 Task: Find connections with filter location San José de Jáchal with filter topic #Moneywith filter profile language German with filter current company Synechron with filter school KRISHNA INSTITUTE OF ENGINEERING AND TECHNOLOGY, GHAZIABAD with filter industry Industrial Machinery Manufacturing with filter service category Retirement Planning with filter keywords title Teaching Assistant
Action: Mouse moved to (547, 112)
Screenshot: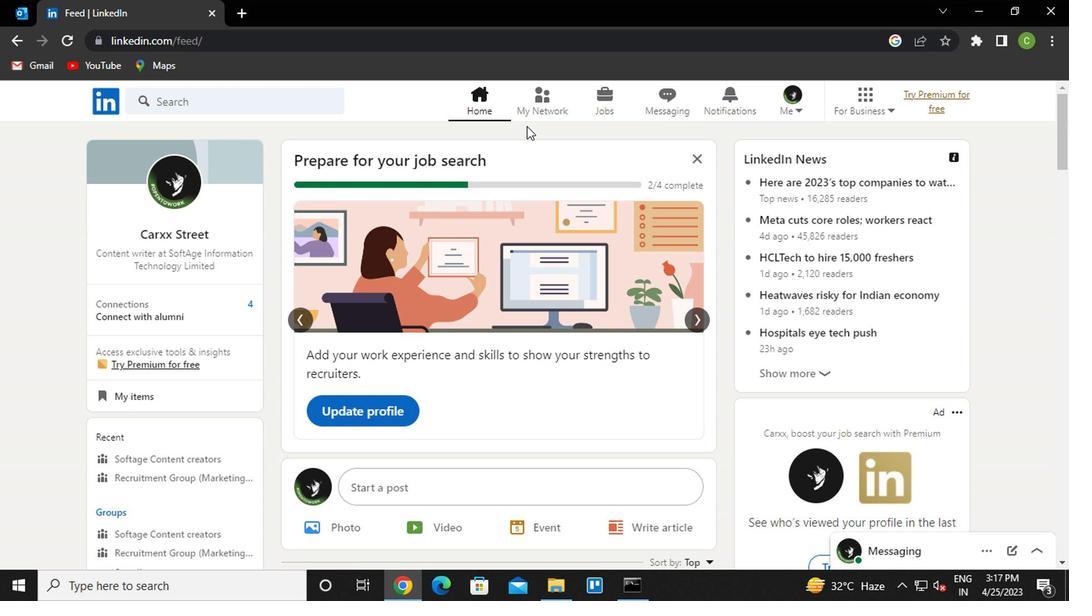 
Action: Mouse pressed left at (547, 112)
Screenshot: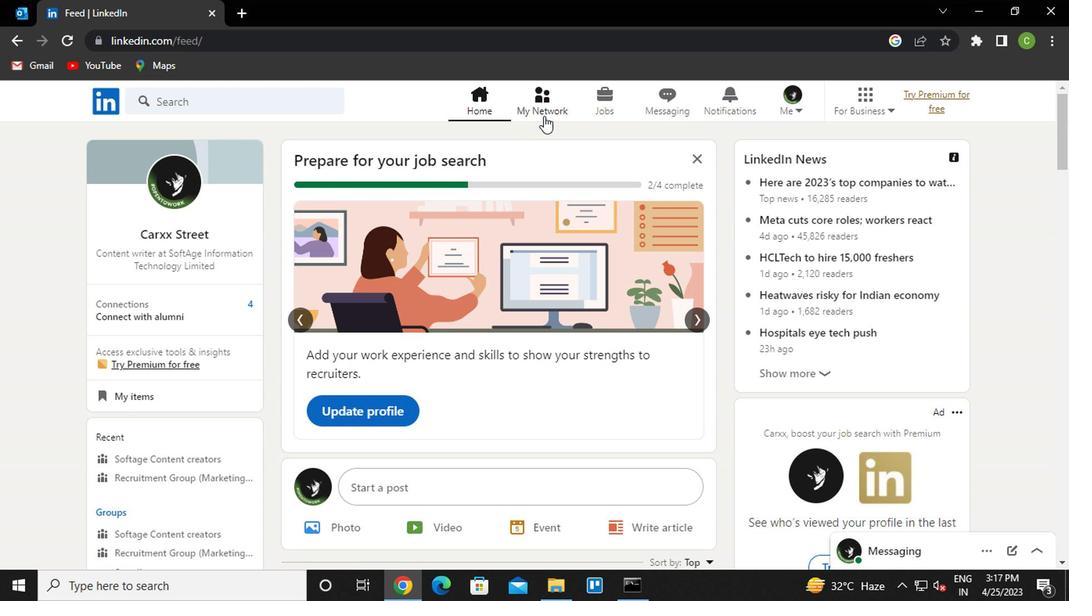 
Action: Mouse moved to (182, 187)
Screenshot: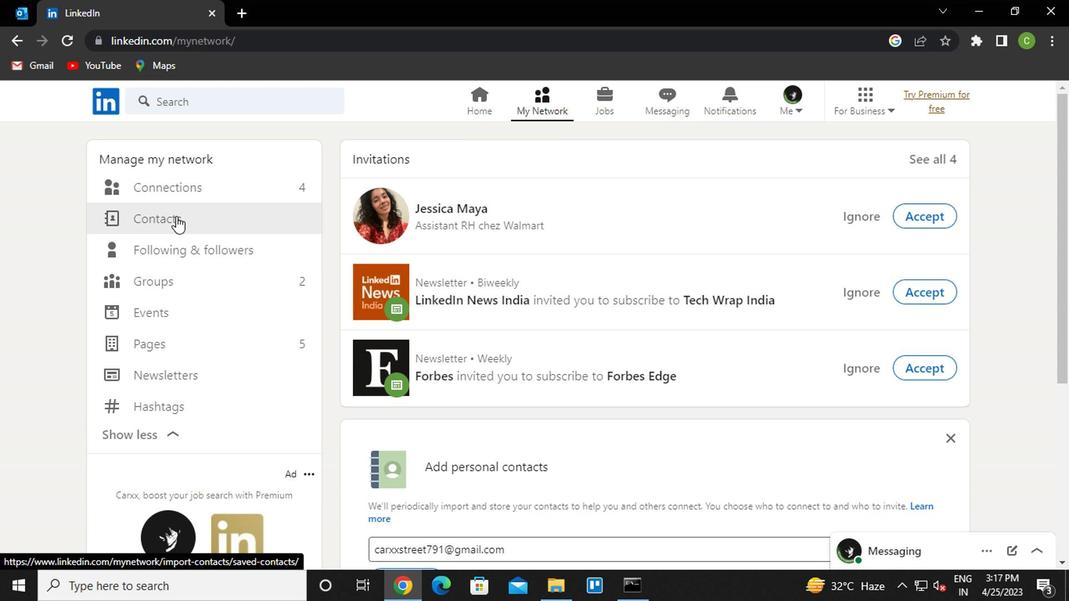 
Action: Mouse pressed left at (182, 187)
Screenshot: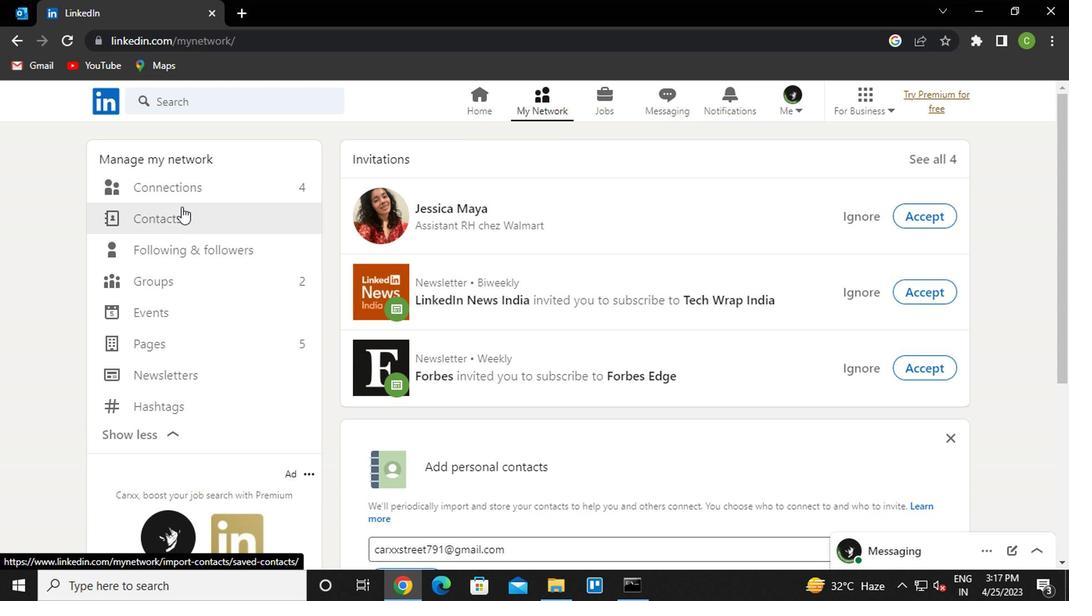 
Action: Mouse moved to (667, 191)
Screenshot: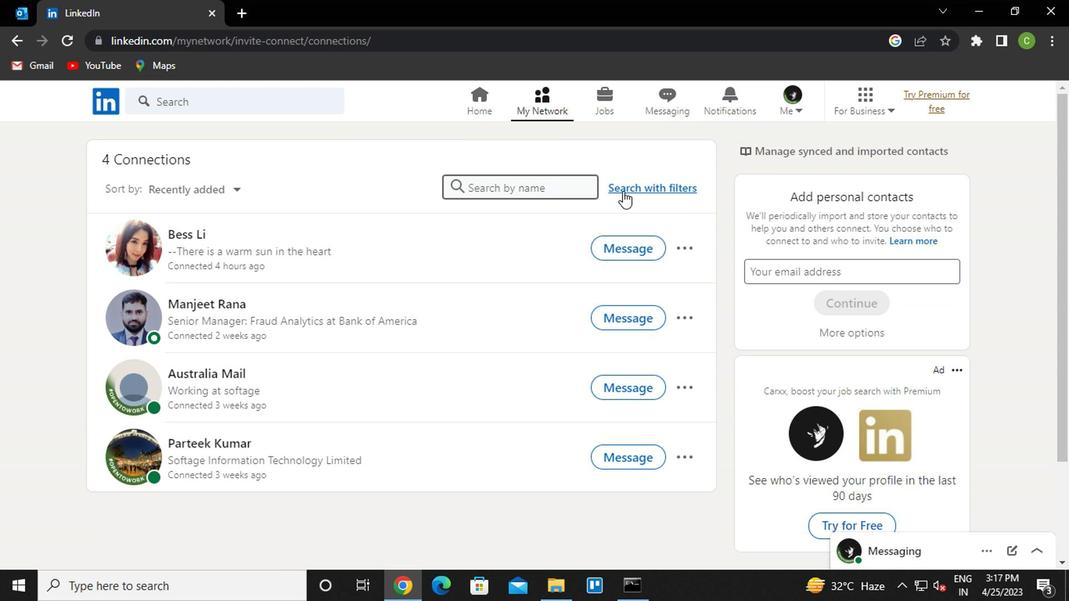 
Action: Mouse pressed left at (667, 191)
Screenshot: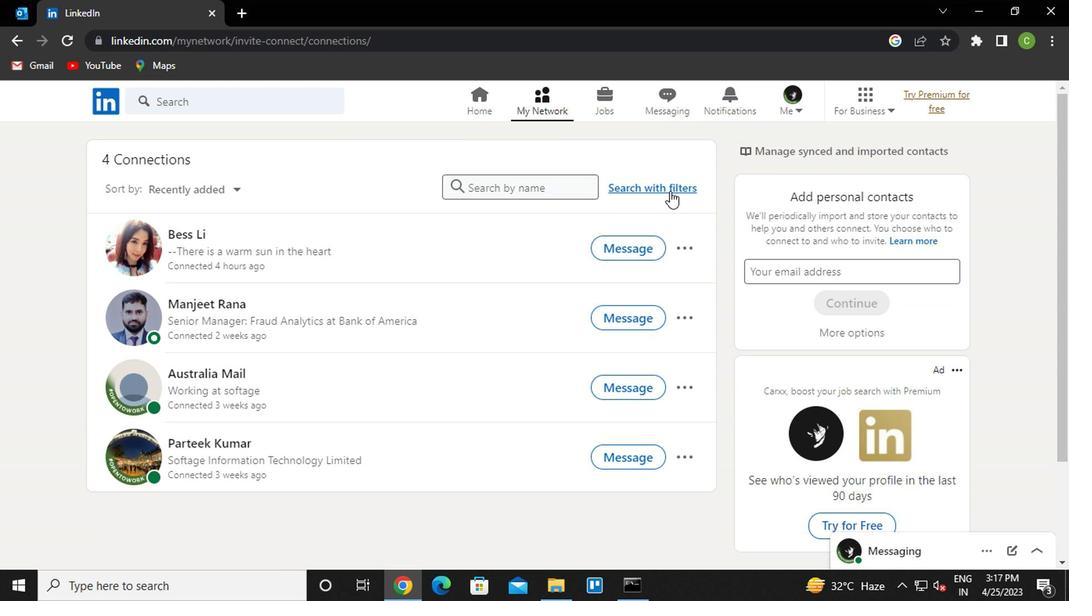 
Action: Mouse moved to (528, 149)
Screenshot: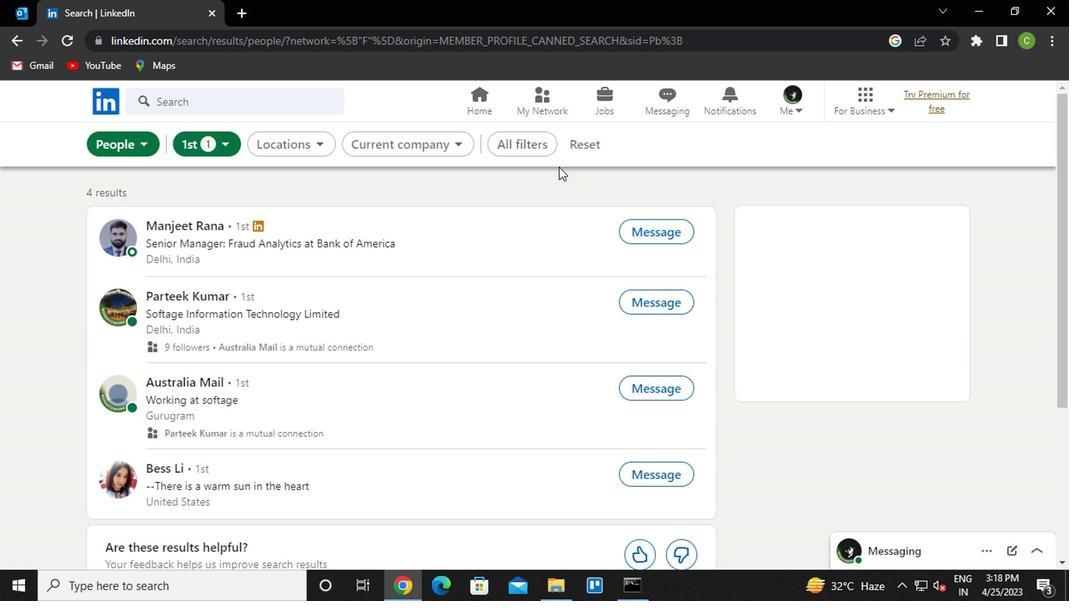 
Action: Mouse pressed left at (528, 149)
Screenshot: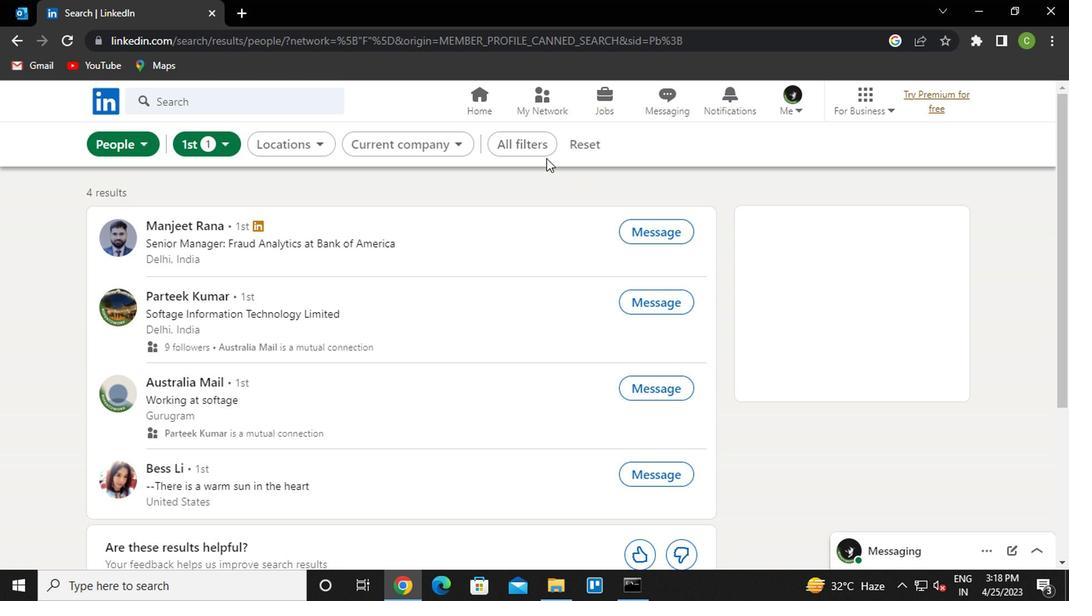 
Action: Mouse moved to (780, 345)
Screenshot: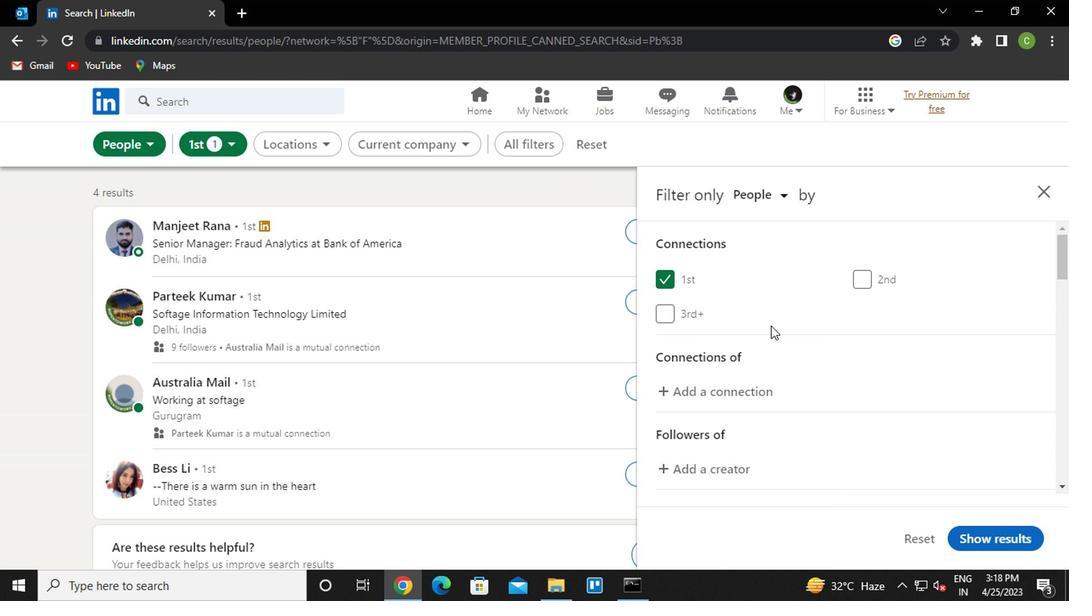 
Action: Mouse scrolled (780, 344) with delta (0, 0)
Screenshot: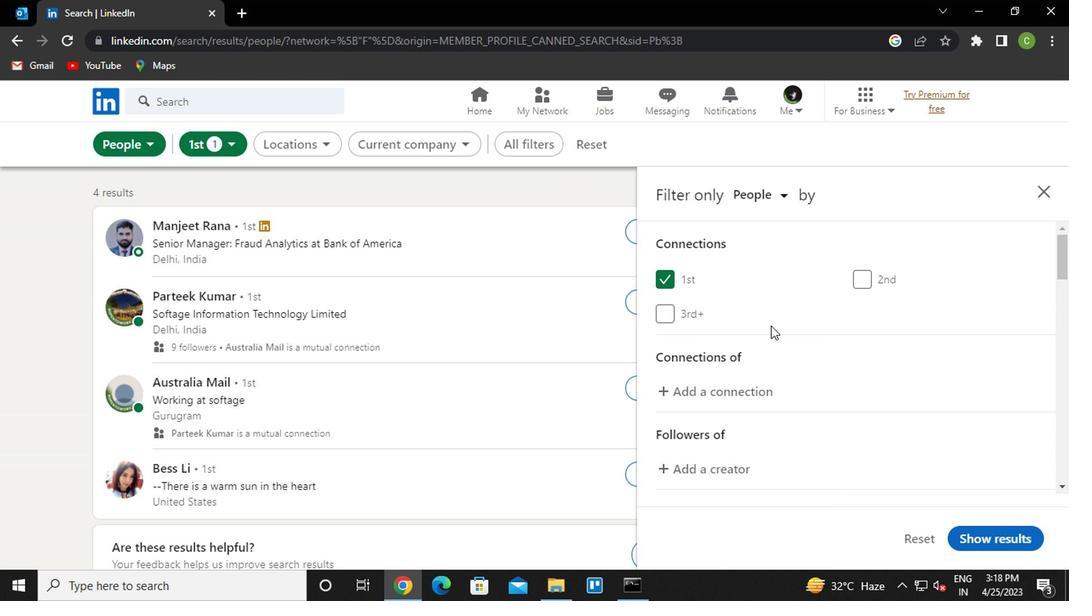 
Action: Mouse moved to (783, 346)
Screenshot: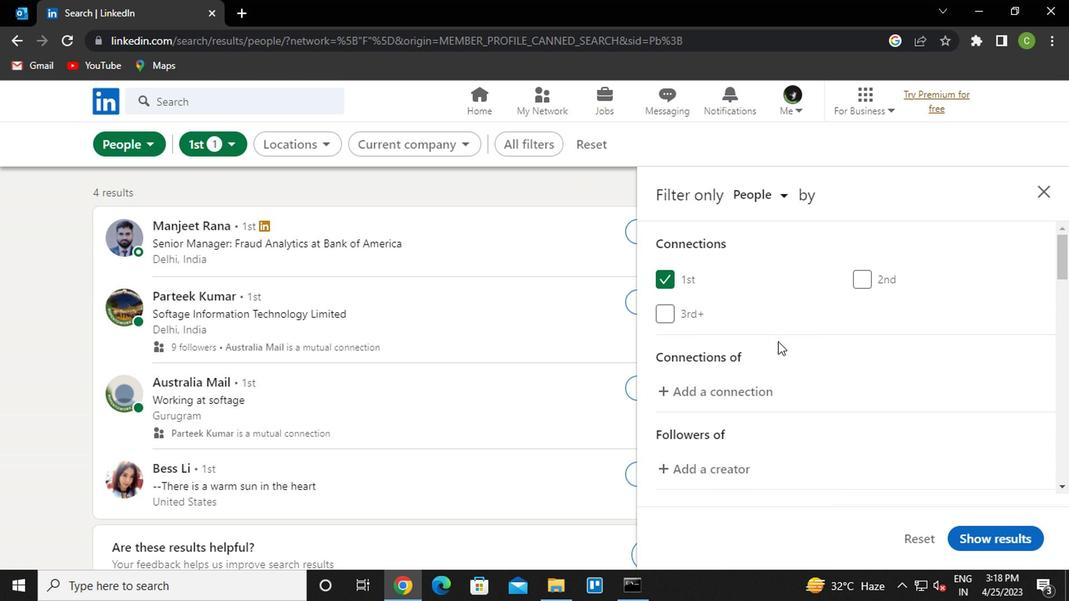 
Action: Mouse scrolled (783, 345) with delta (0, -1)
Screenshot: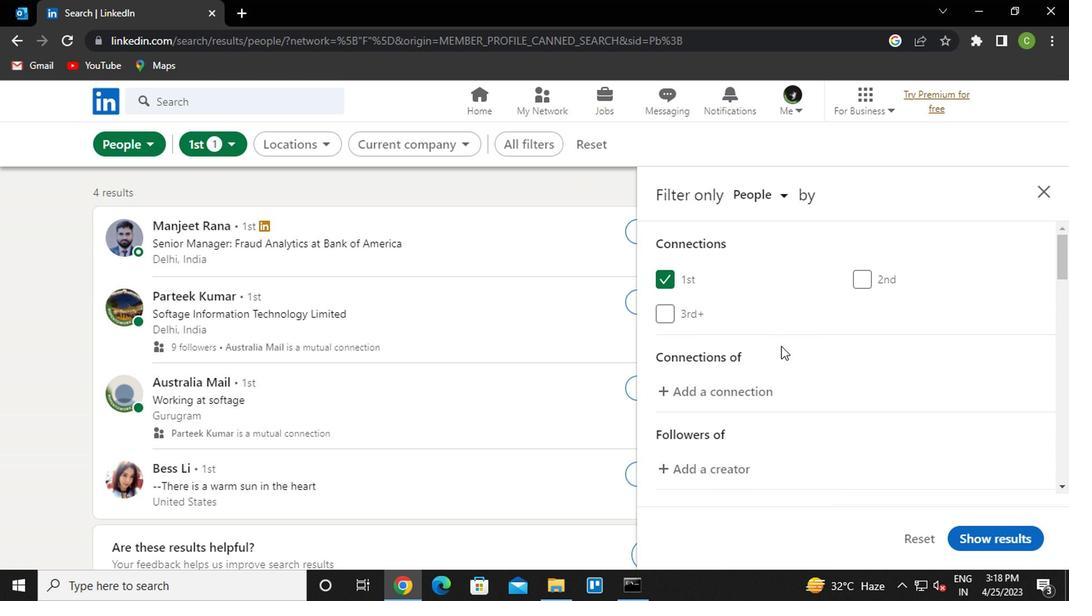 
Action: Mouse moved to (786, 347)
Screenshot: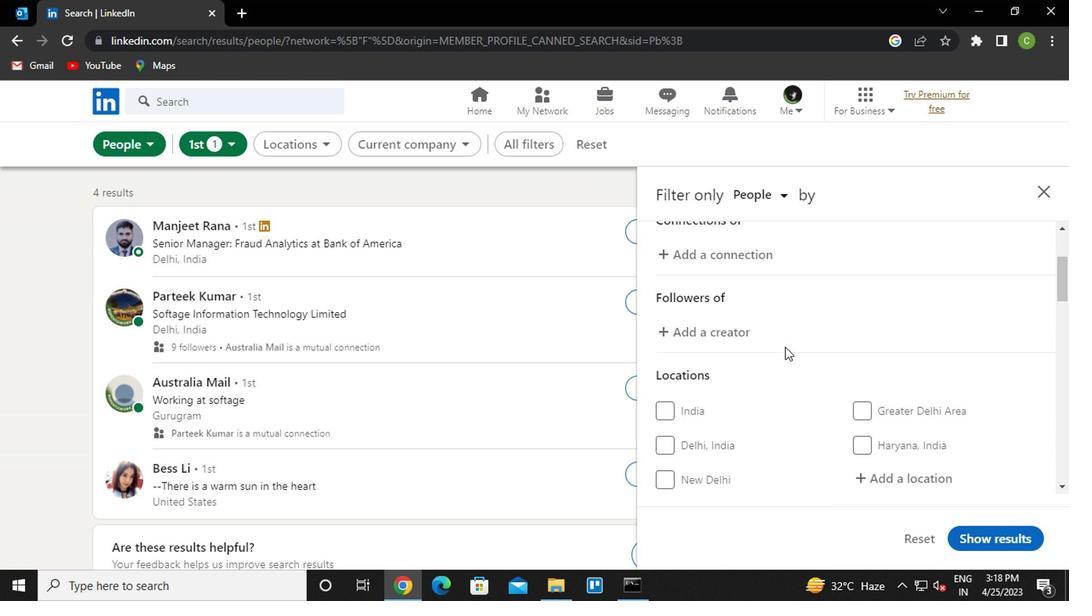 
Action: Mouse scrolled (786, 347) with delta (0, 0)
Screenshot: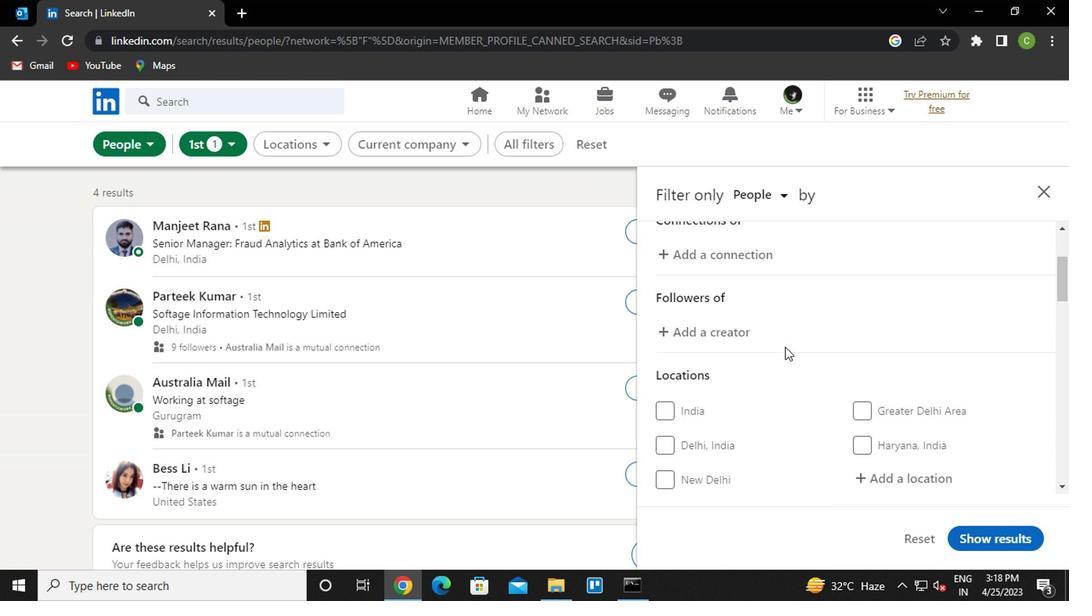 
Action: Mouse moved to (879, 379)
Screenshot: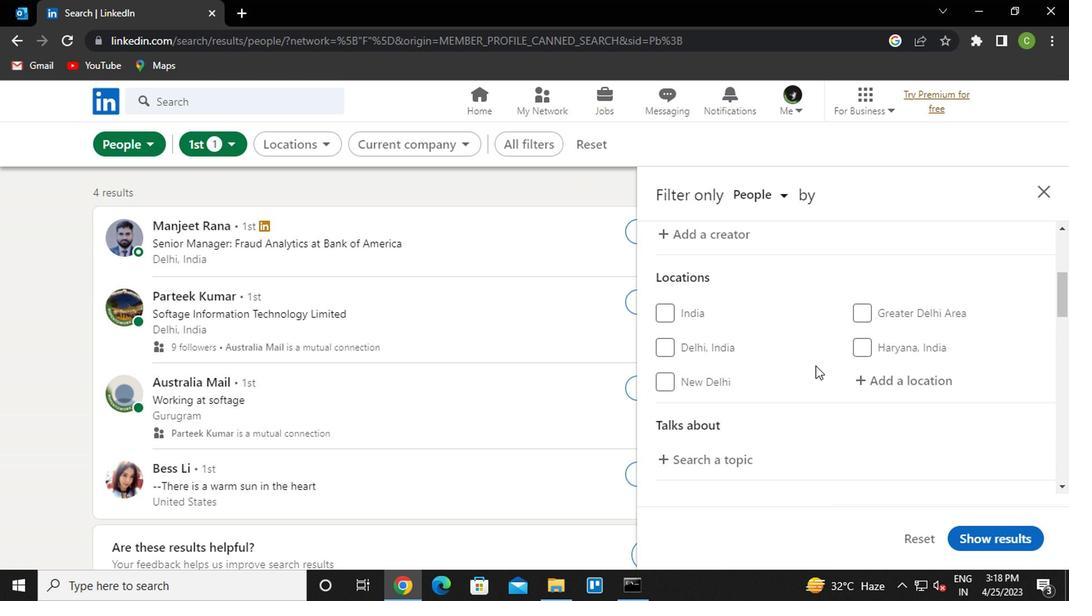
Action: Mouse pressed left at (879, 379)
Screenshot: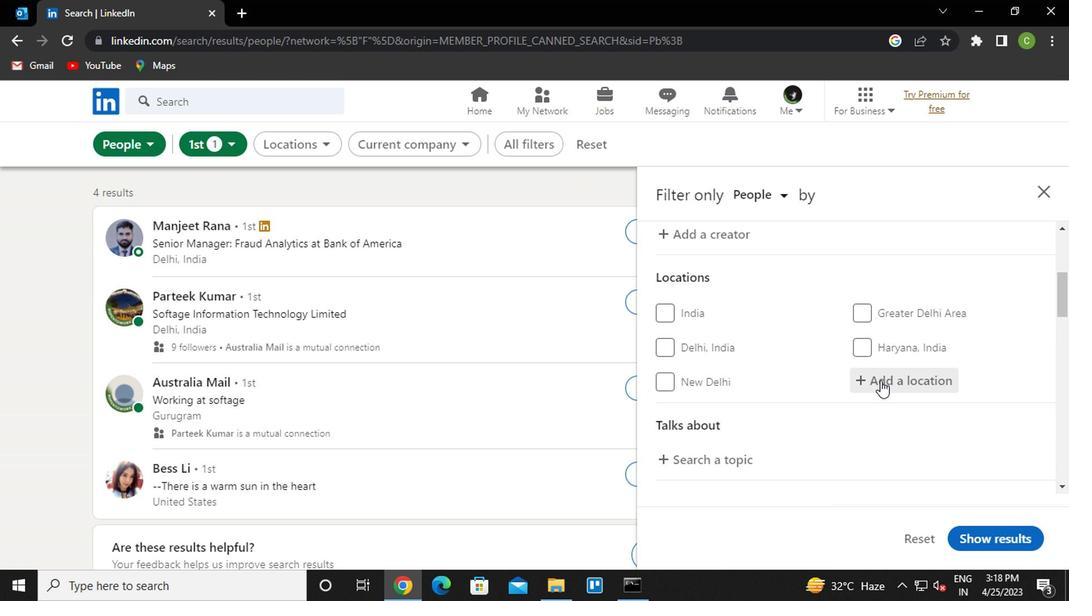 
Action: Key pressed <Key.caps_lock><Key.caps_lock>s<Key.caps_lock>an<Key.space><Key.caps_lock>j<Key.caps_lock>ose
Screenshot: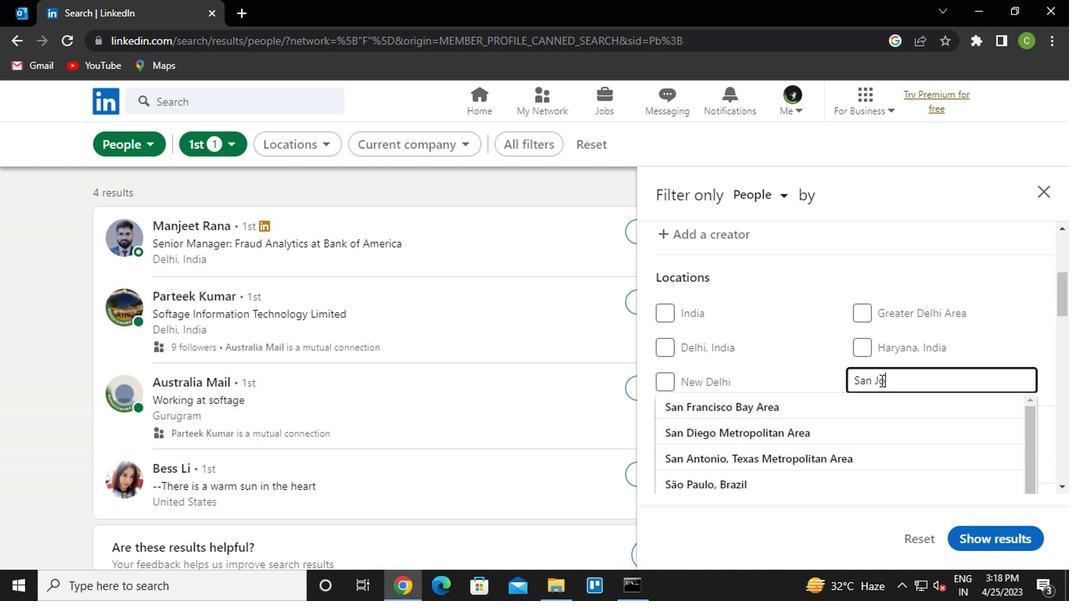 
Action: Mouse moved to (828, 402)
Screenshot: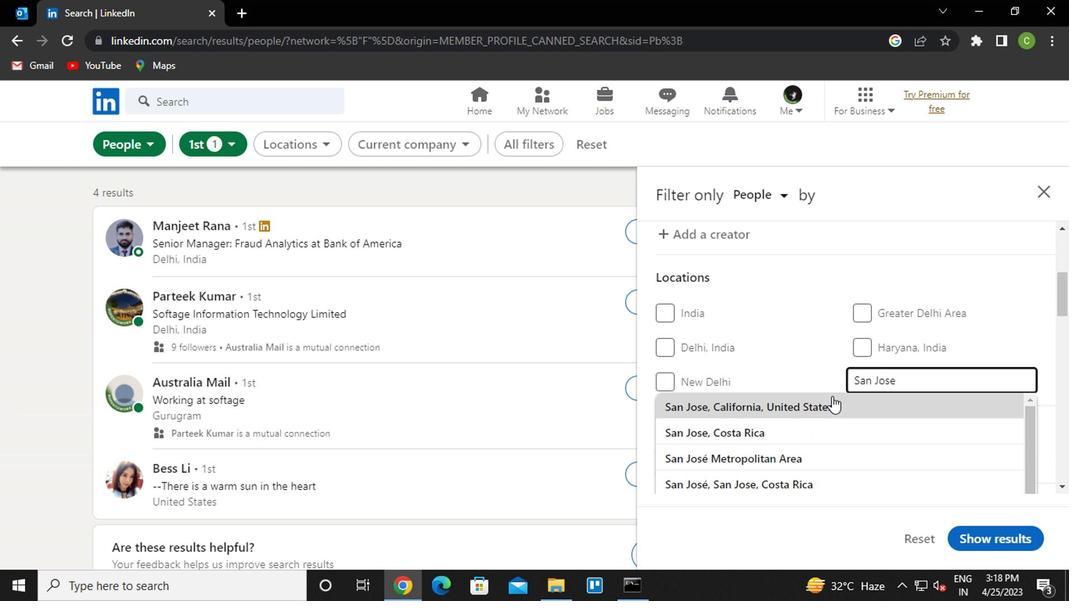 
Action: Mouse pressed left at (828, 402)
Screenshot: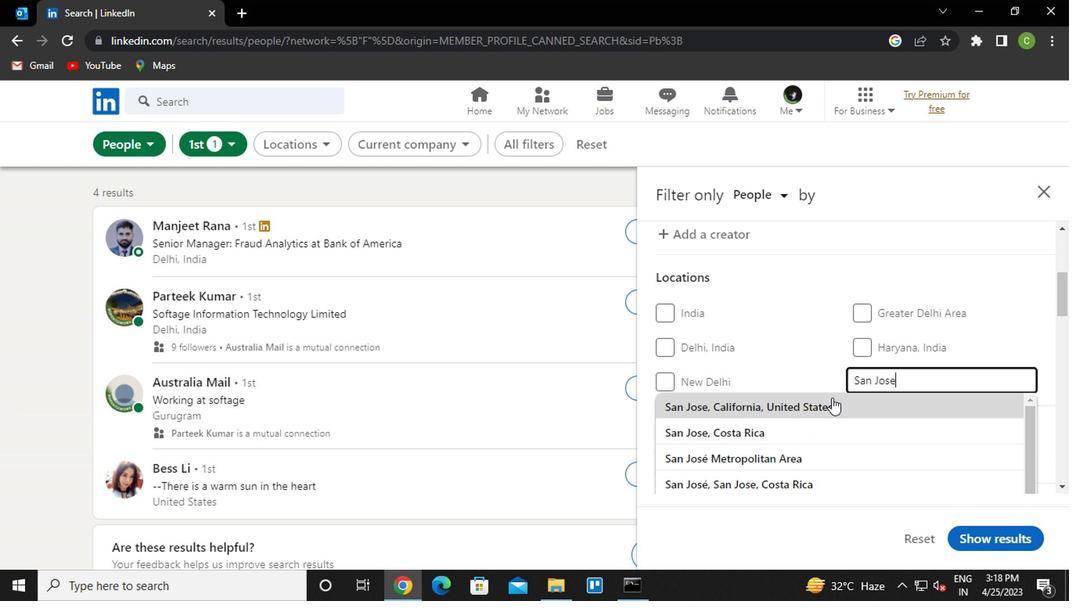 
Action: Mouse moved to (826, 403)
Screenshot: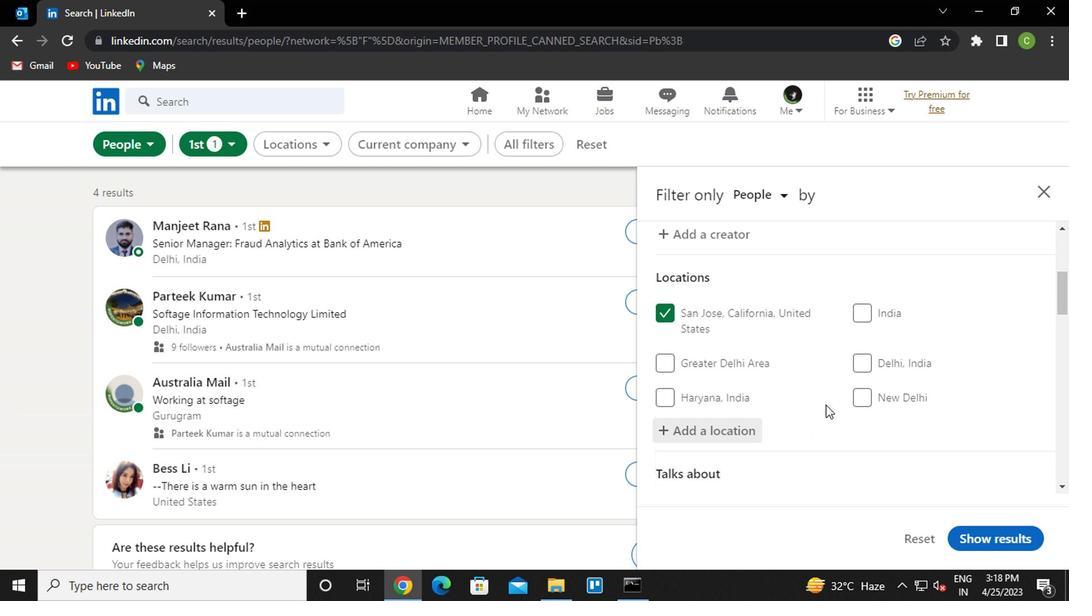 
Action: Mouse scrolled (826, 402) with delta (0, -1)
Screenshot: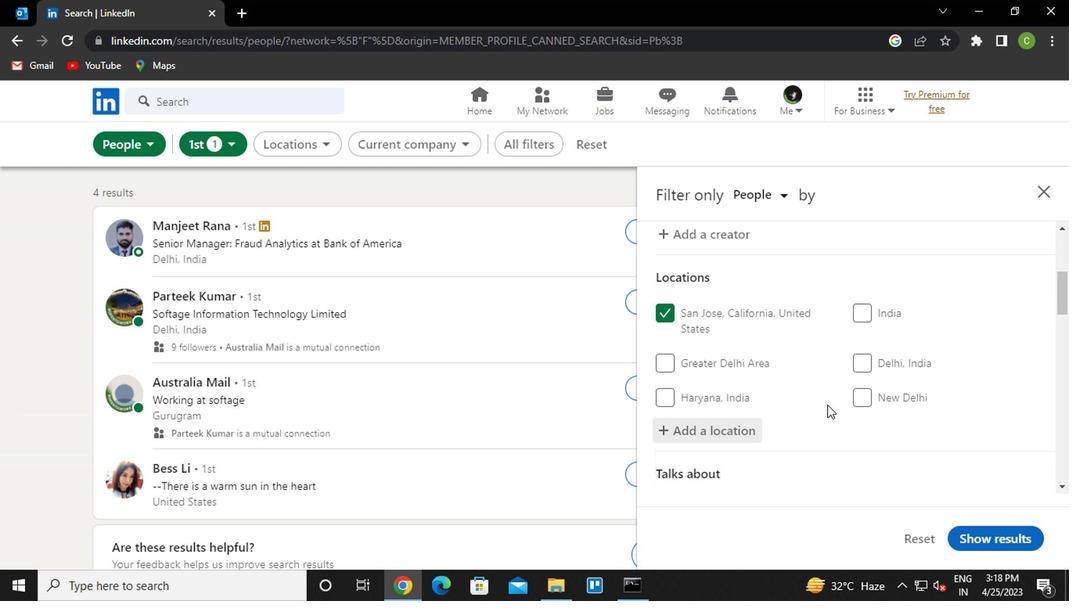 
Action: Mouse scrolled (826, 402) with delta (0, -1)
Screenshot: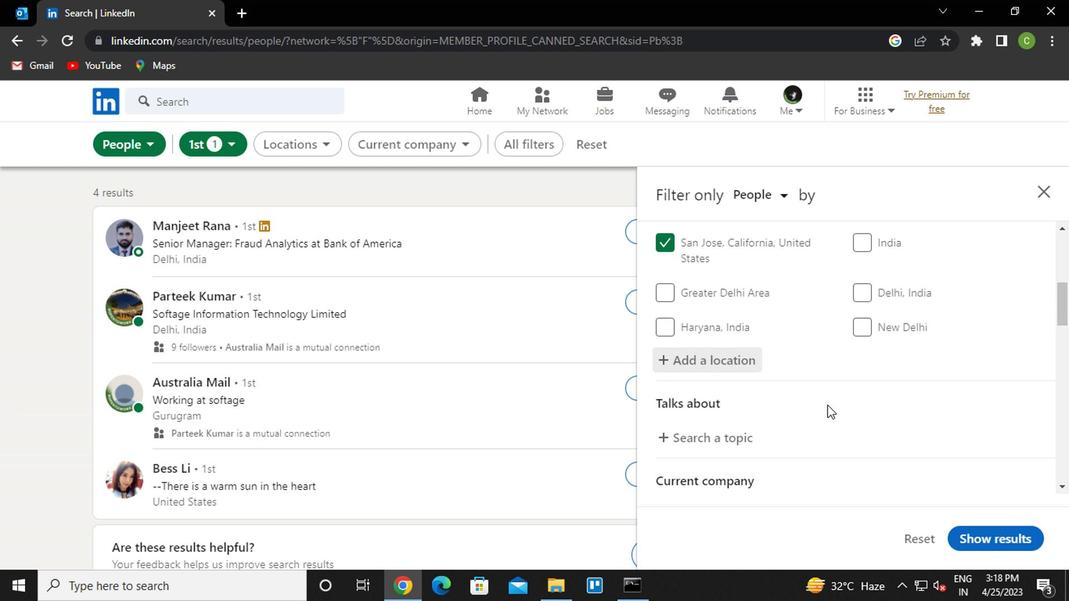
Action: Mouse scrolled (826, 402) with delta (0, -1)
Screenshot: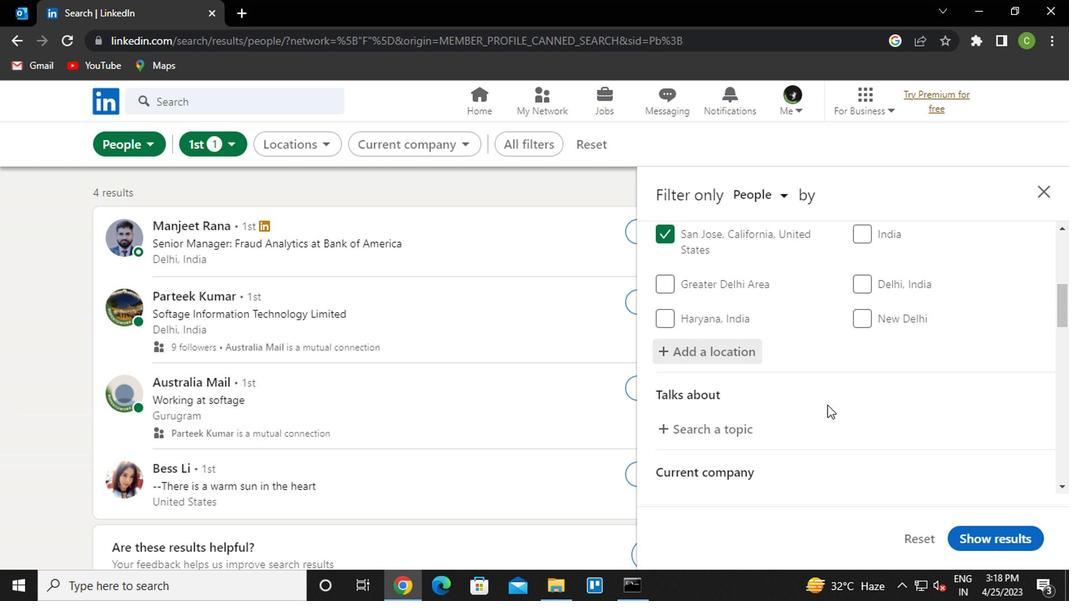 
Action: Mouse moved to (761, 327)
Screenshot: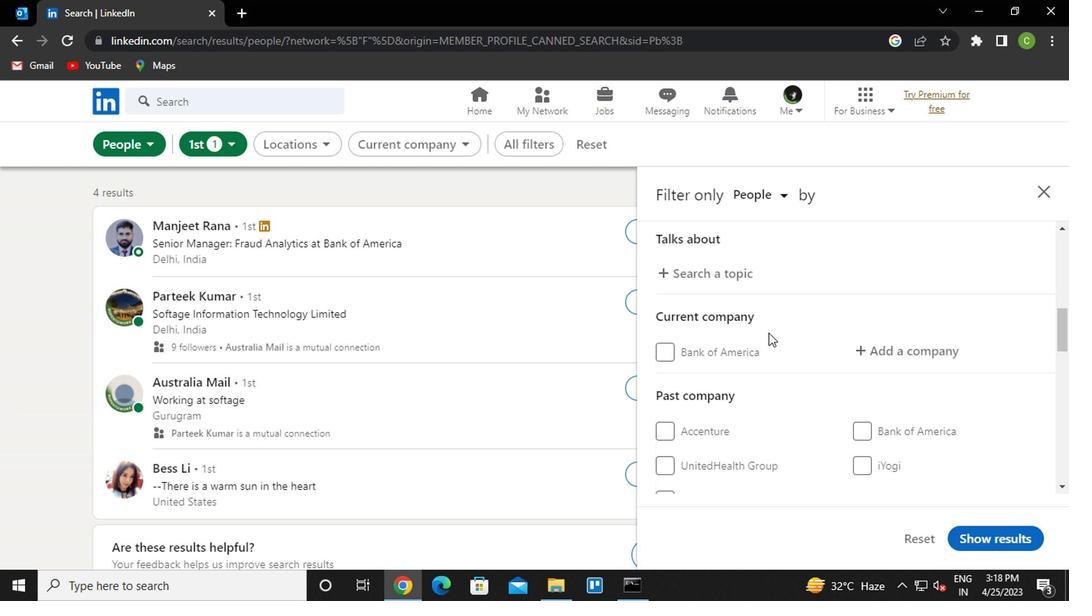 
Action: Mouse scrolled (761, 327) with delta (0, 0)
Screenshot: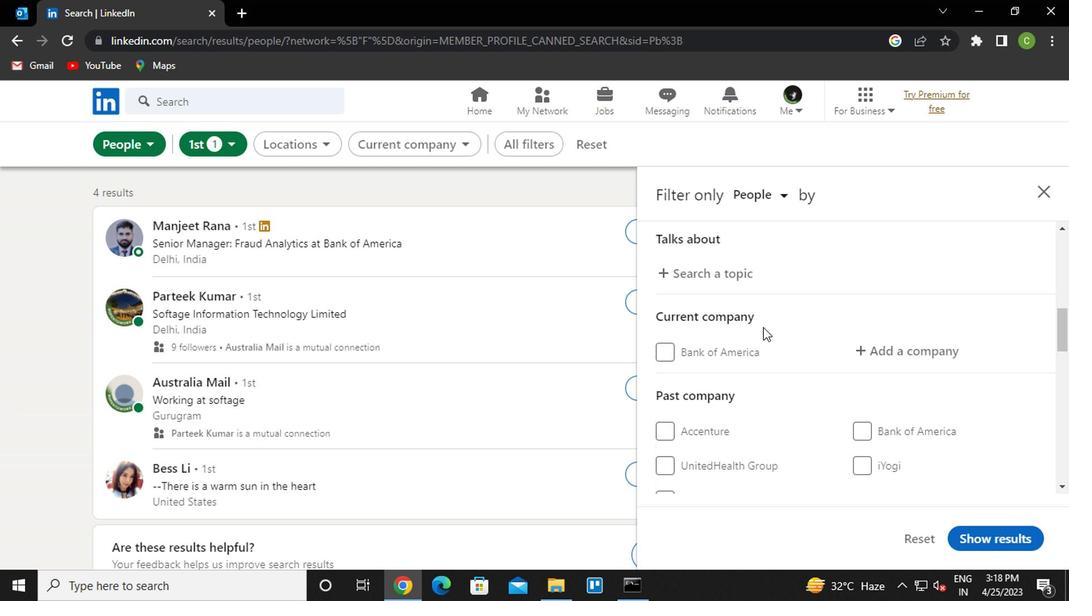 
Action: Mouse moved to (710, 353)
Screenshot: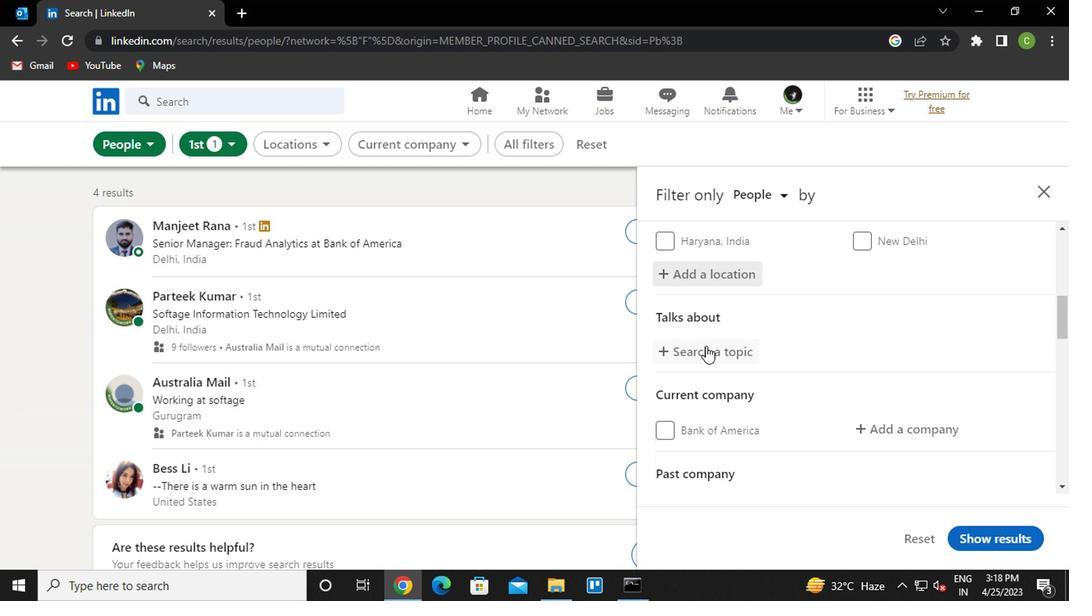 
Action: Mouse pressed left at (710, 353)
Screenshot: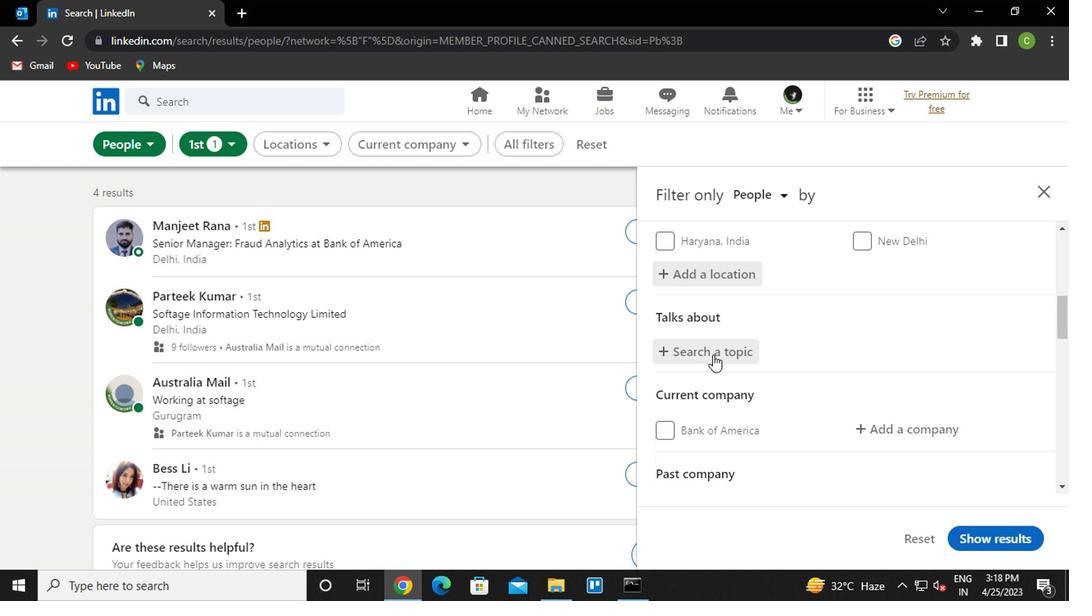 
Action: Key pressed <Key.caps_lock>m<Key.caps_lock>oney<Key.down><Key.enter>
Screenshot: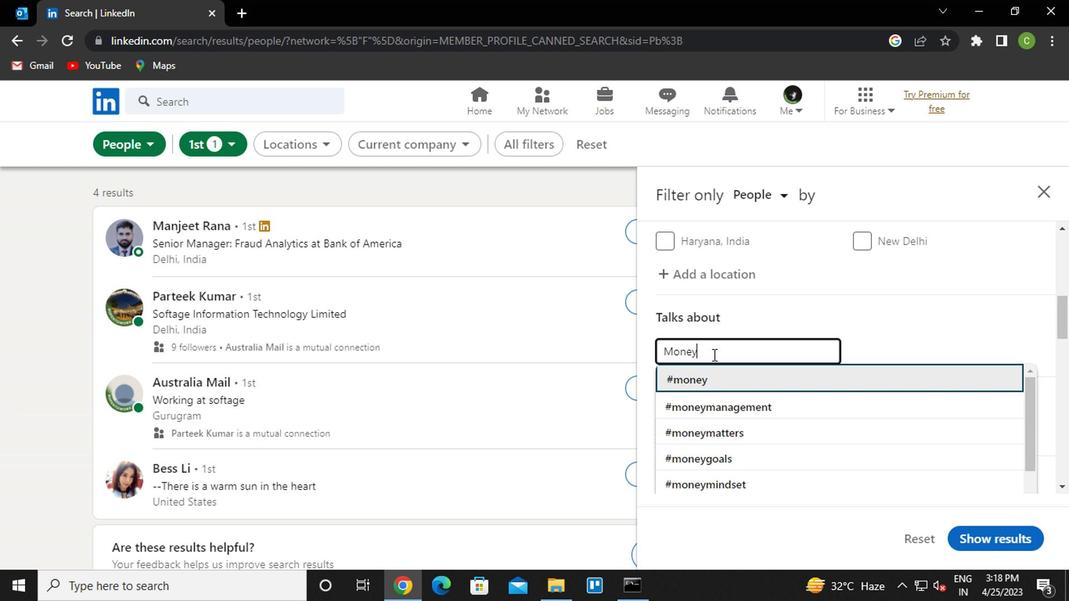 
Action: Mouse moved to (754, 337)
Screenshot: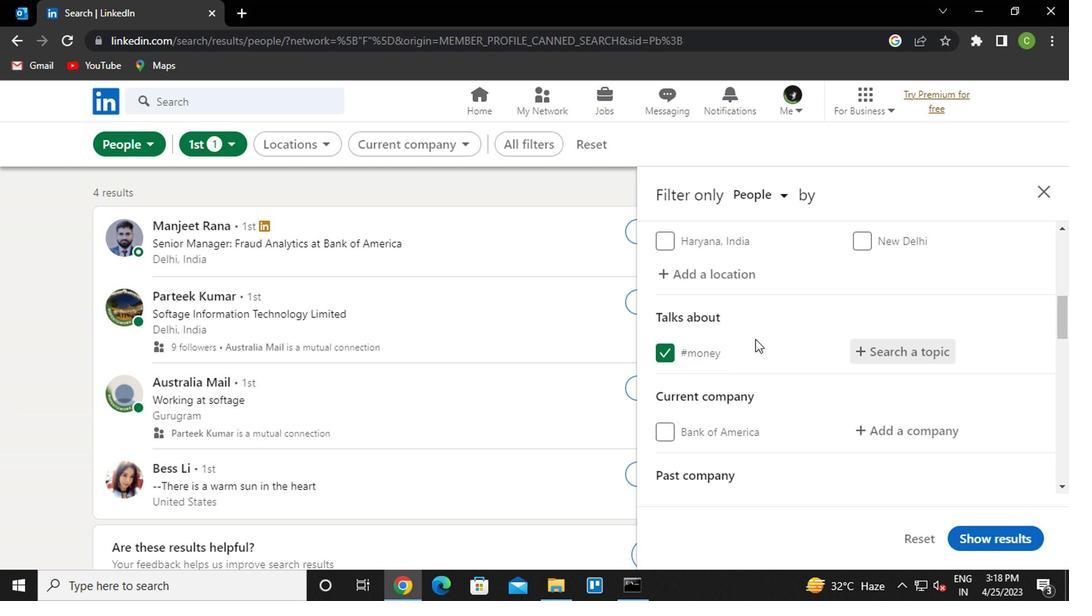 
Action: Mouse scrolled (754, 335) with delta (0, -1)
Screenshot: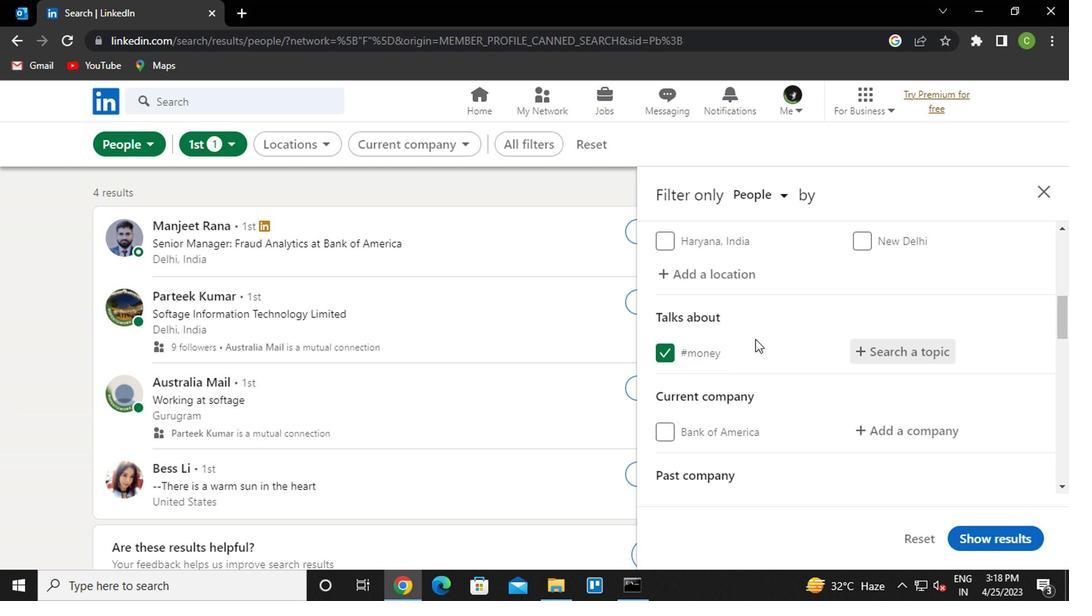 
Action: Mouse moved to (904, 351)
Screenshot: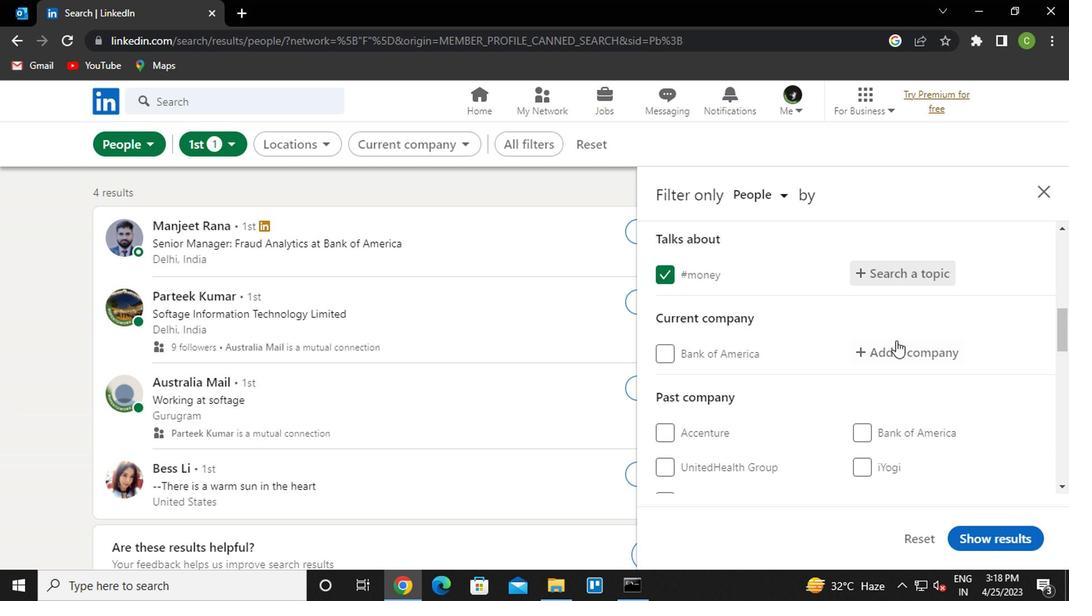 
Action: Mouse pressed left at (904, 351)
Screenshot: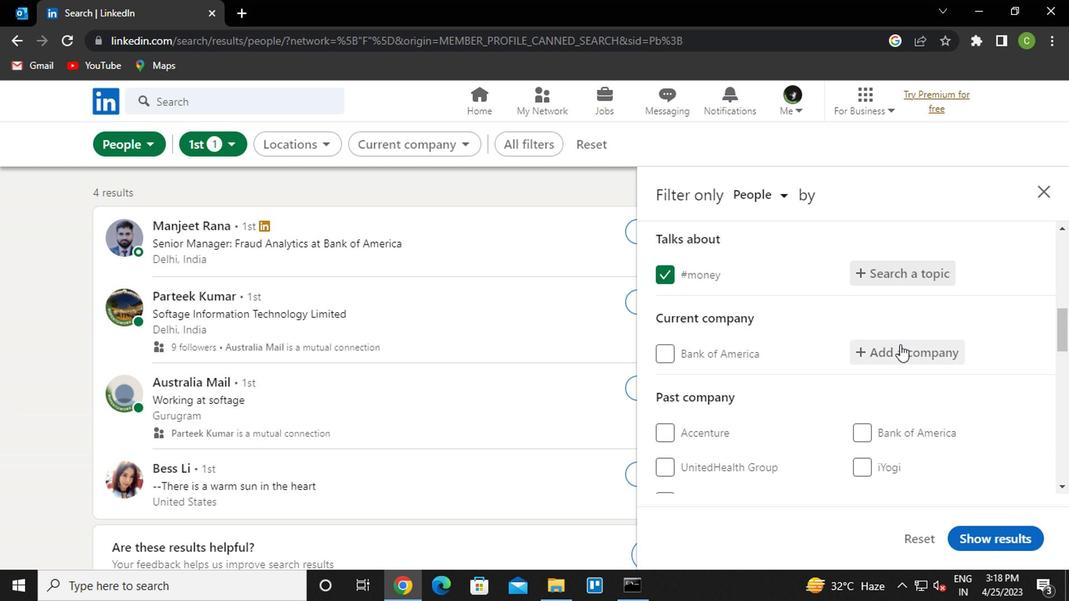 
Action: Key pressed <Key.caps_lock>s<Key.caps_lock>ynec
Screenshot: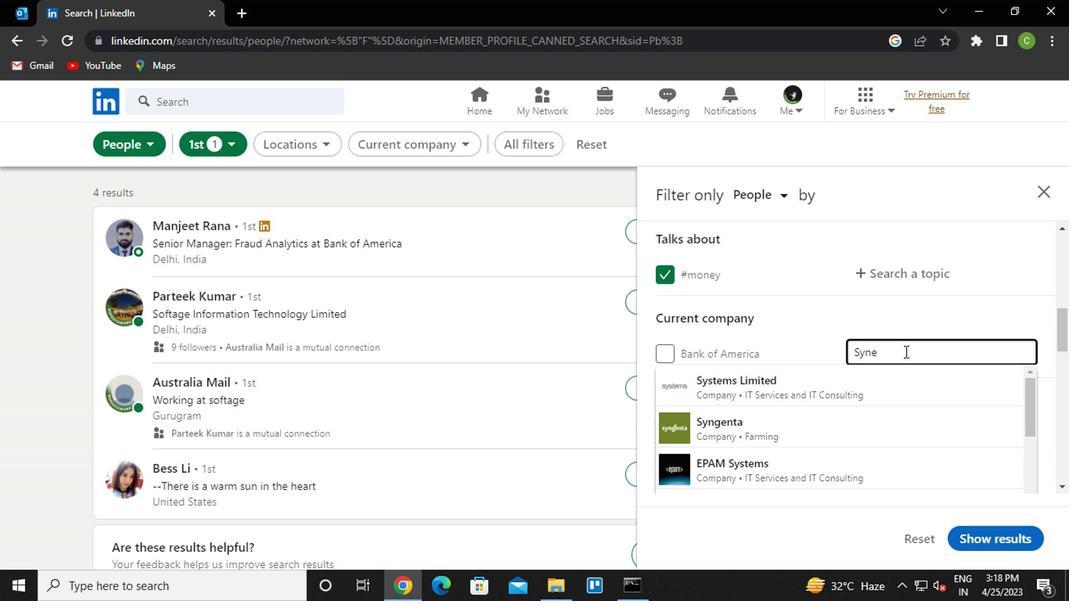 
Action: Mouse moved to (844, 395)
Screenshot: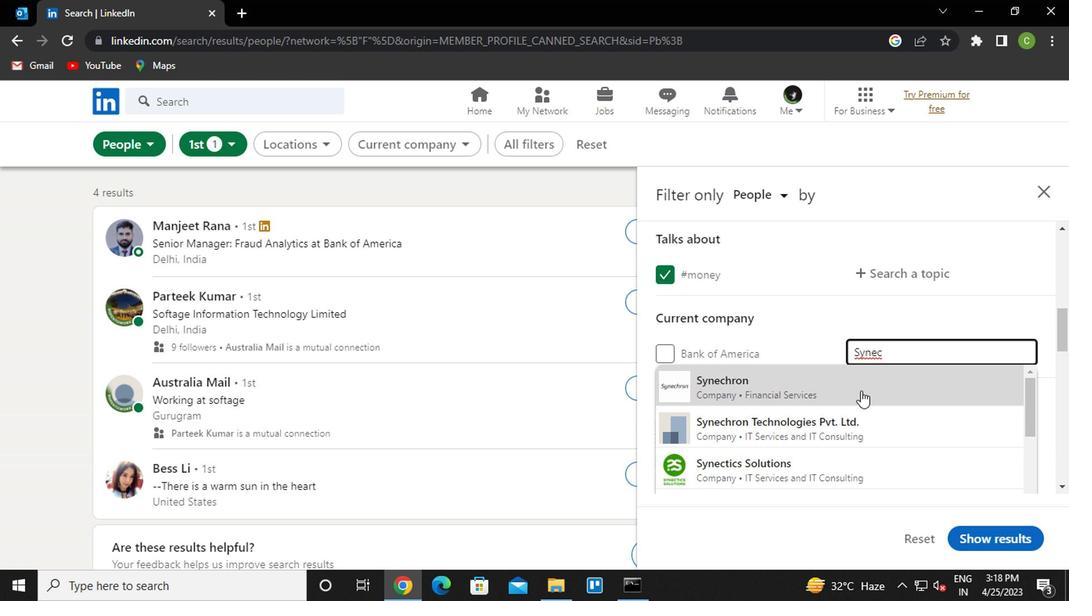 
Action: Mouse pressed left at (844, 395)
Screenshot: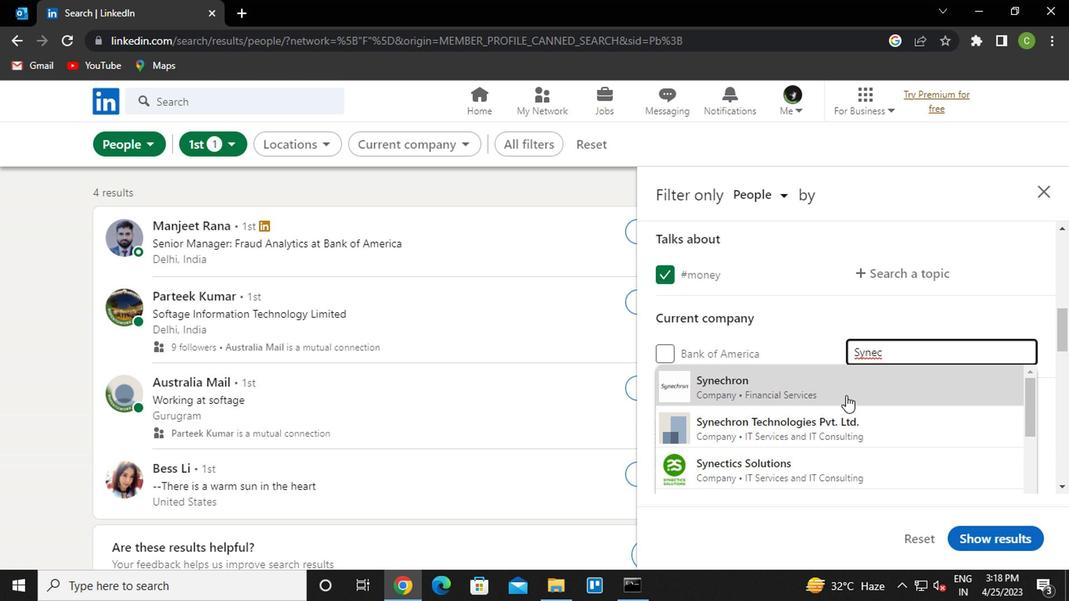 
Action: Mouse moved to (845, 372)
Screenshot: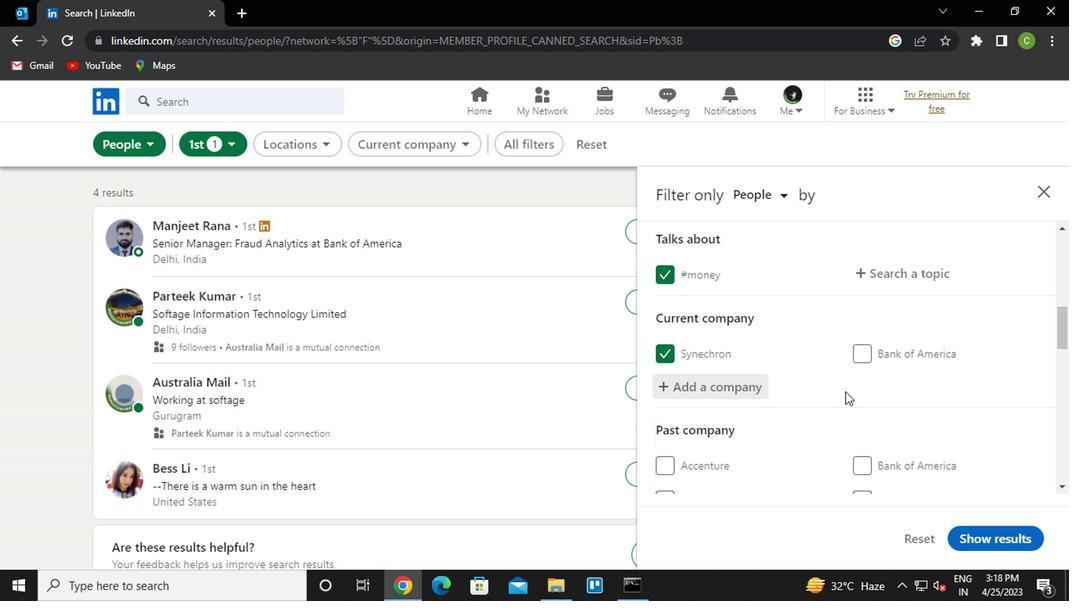 
Action: Mouse scrolled (845, 371) with delta (0, -1)
Screenshot: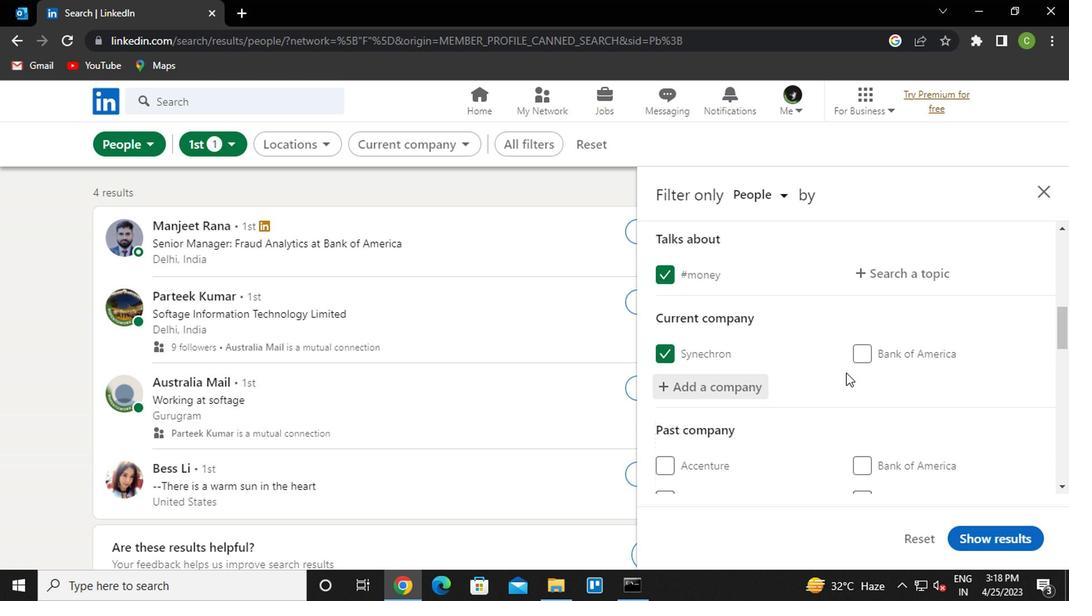 
Action: Mouse scrolled (845, 371) with delta (0, -1)
Screenshot: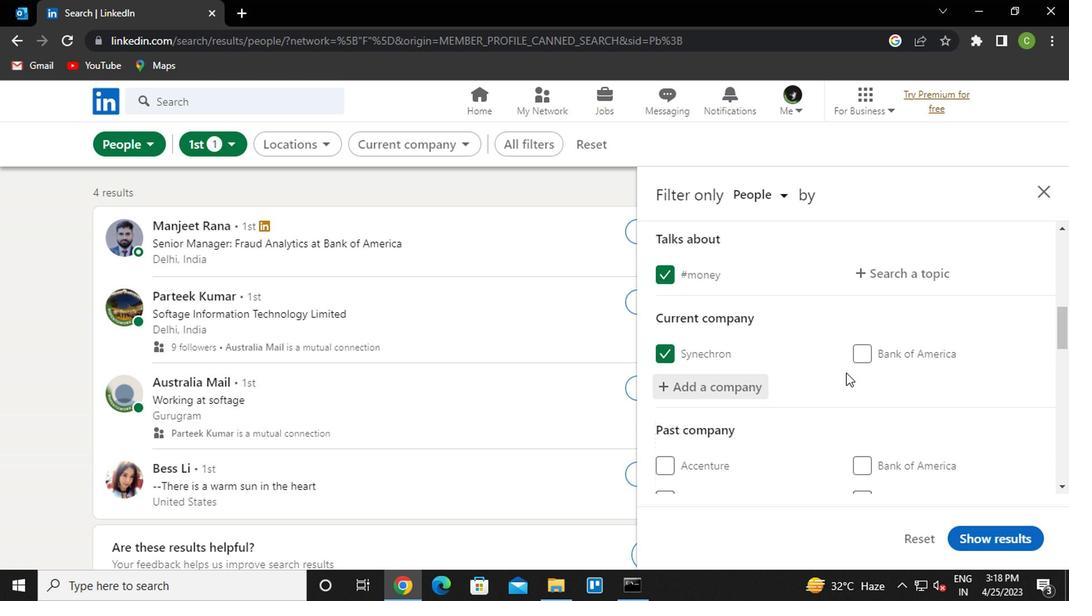 
Action: Mouse moved to (781, 395)
Screenshot: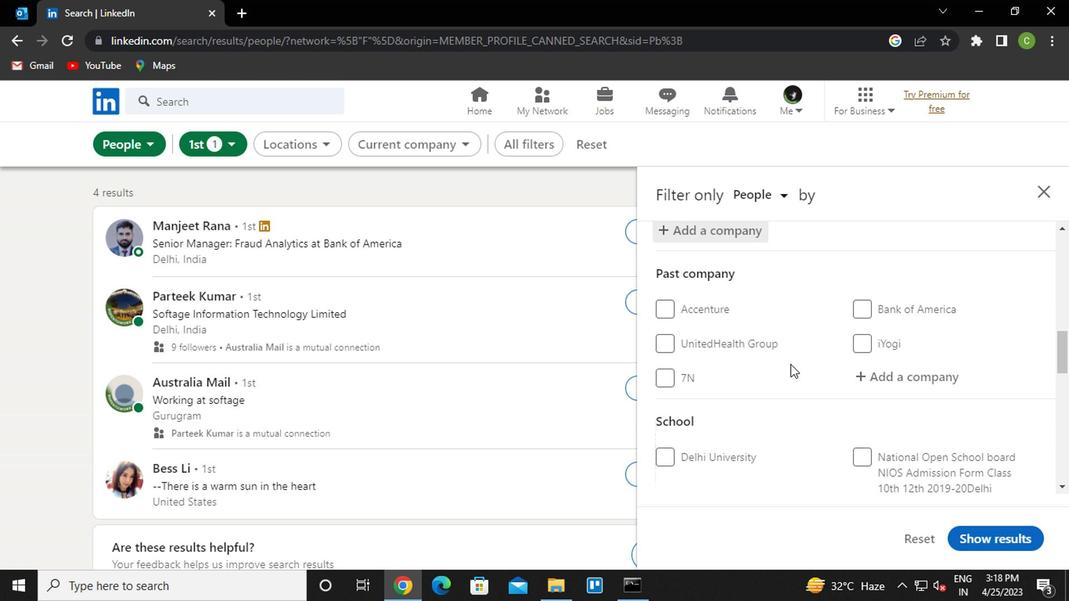 
Action: Mouse scrolled (781, 394) with delta (0, 0)
Screenshot: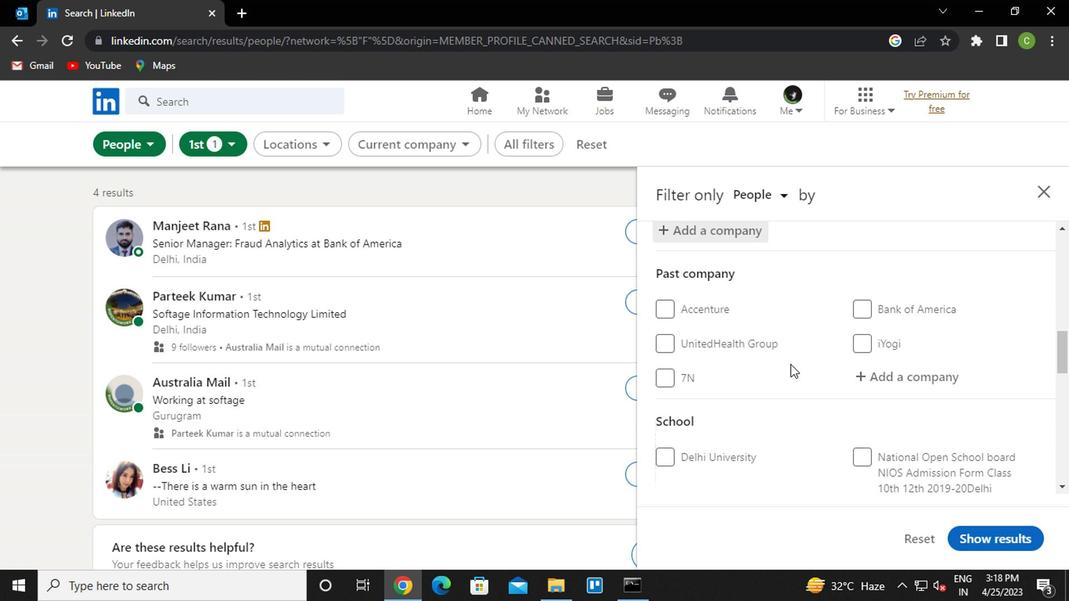 
Action: Mouse moved to (784, 398)
Screenshot: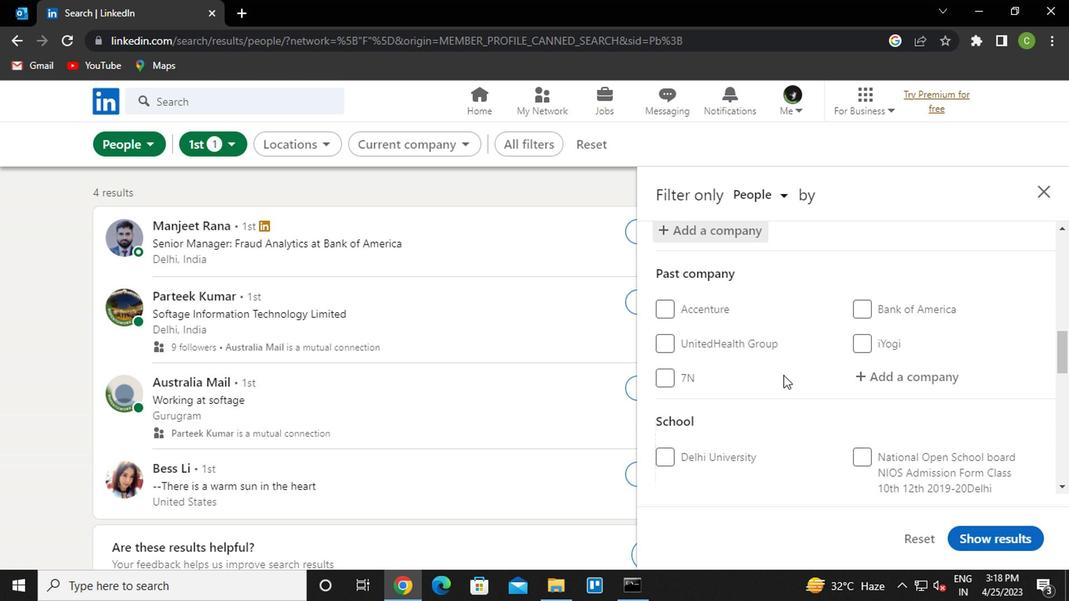 
Action: Mouse scrolled (784, 397) with delta (0, 0)
Screenshot: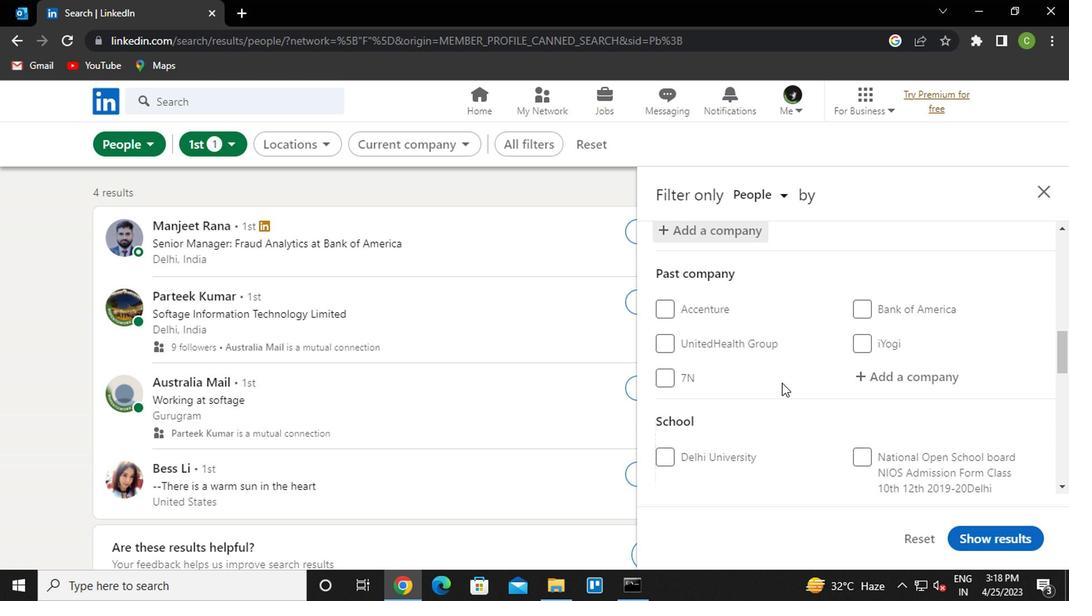 
Action: Mouse moved to (716, 415)
Screenshot: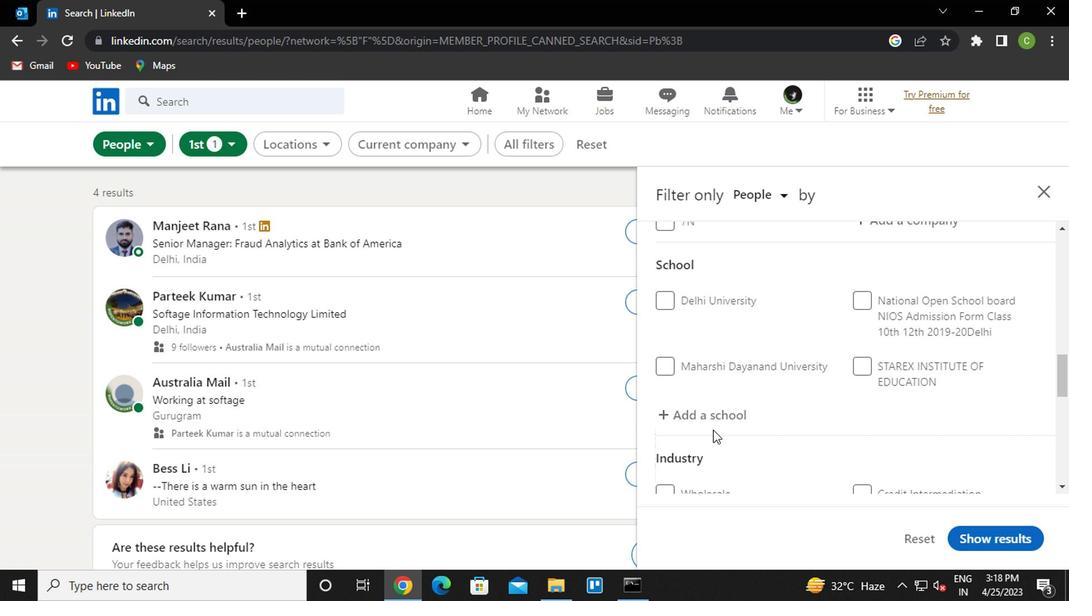 
Action: Mouse pressed left at (716, 415)
Screenshot: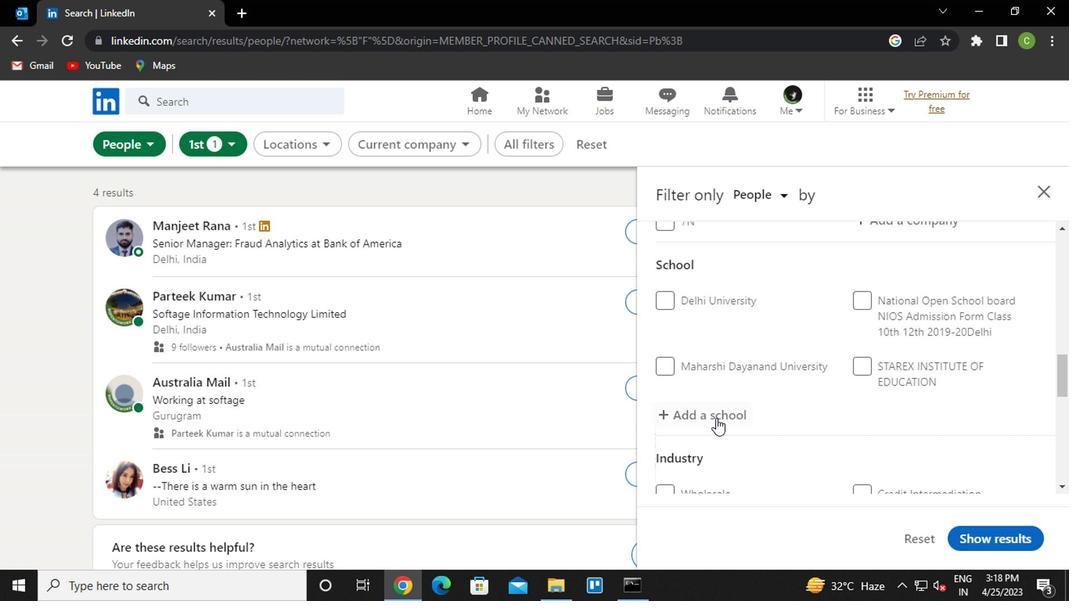 
Action: Key pressed <Key.caps_lock>k<Key.caps_lock>rishna
Screenshot: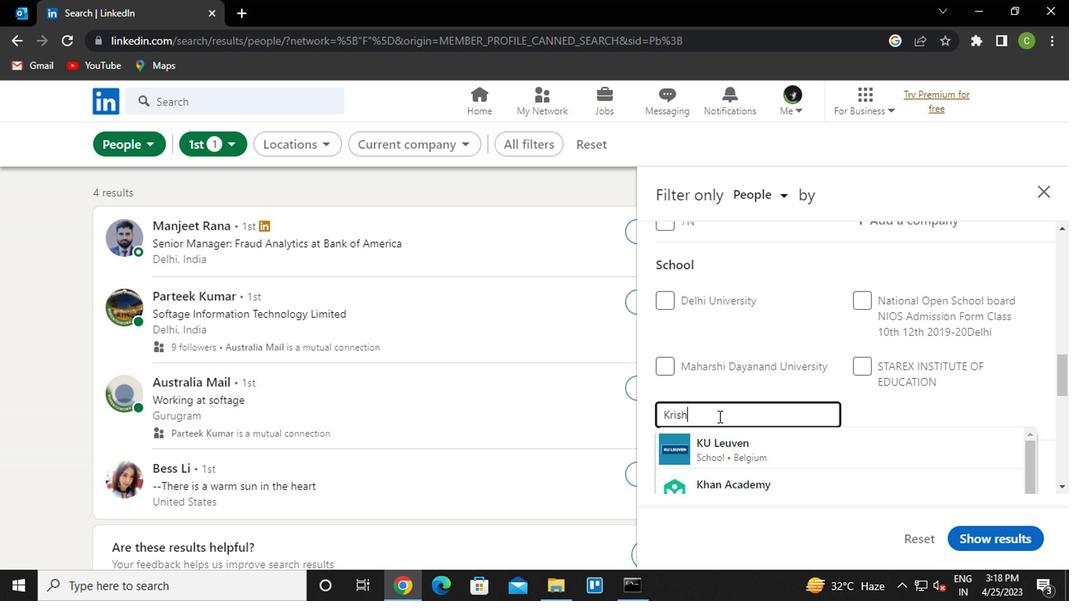 
Action: Mouse moved to (757, 427)
Screenshot: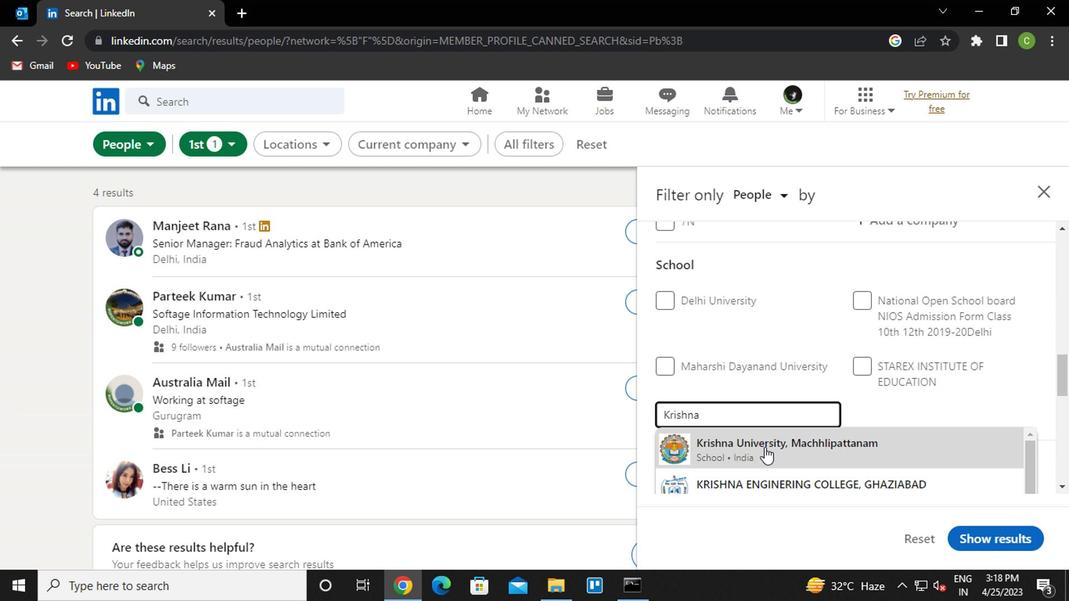 
Action: Mouse scrolled (757, 427) with delta (0, 0)
Screenshot: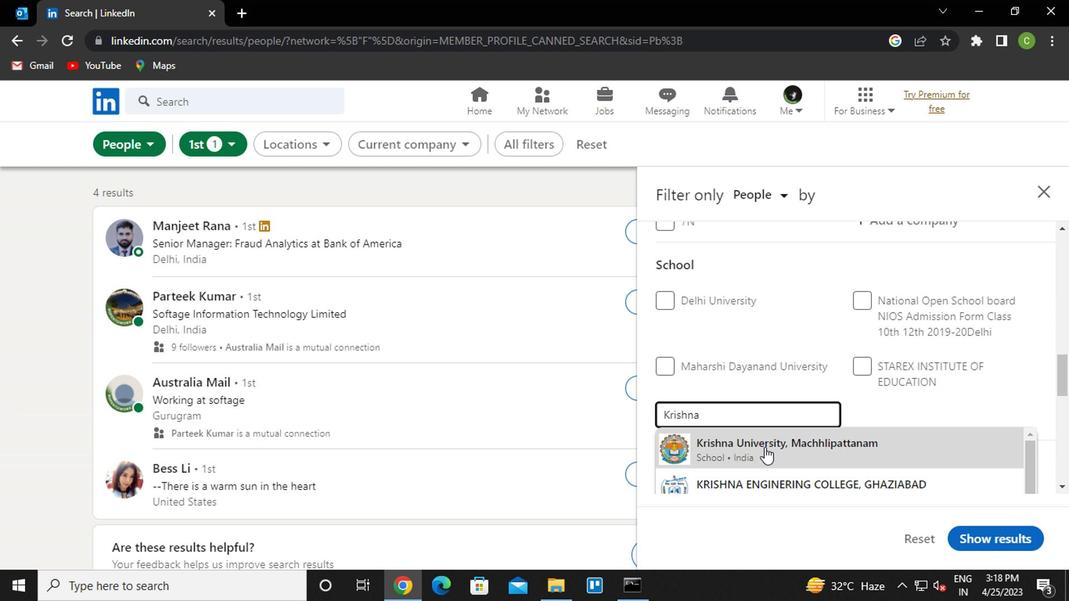
Action: Mouse moved to (759, 464)
Screenshot: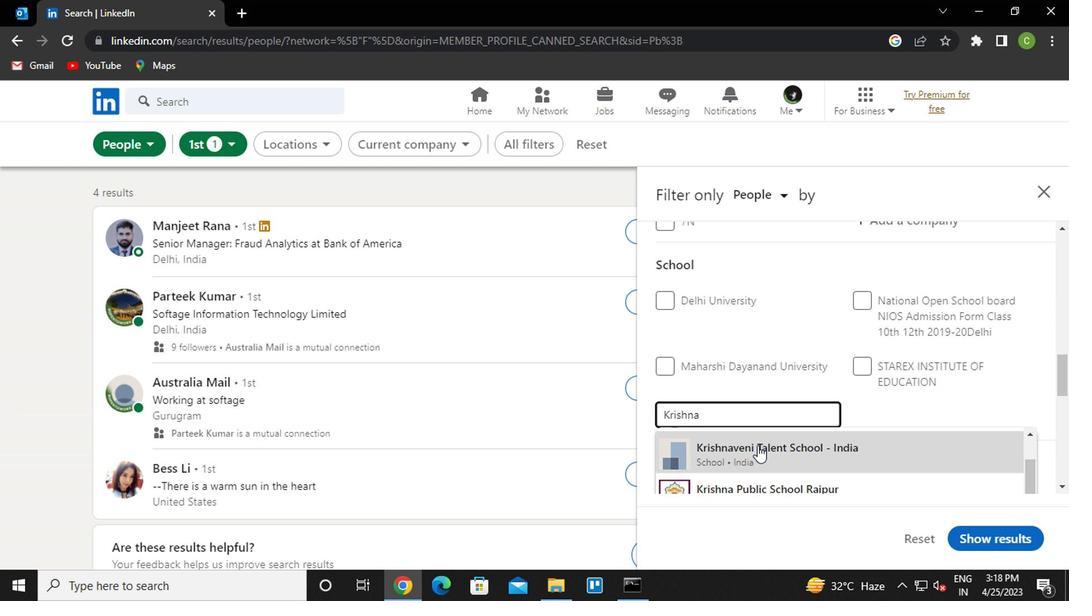 
Action: Mouse scrolled (759, 465) with delta (0, 0)
Screenshot: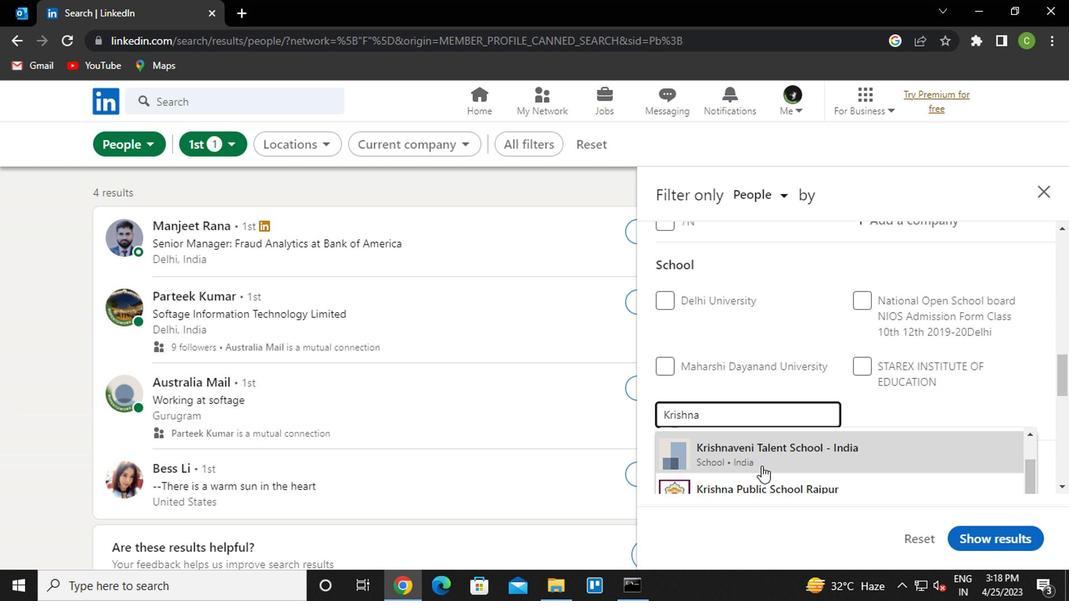 
Action: Mouse scrolled (759, 465) with delta (0, 0)
Screenshot: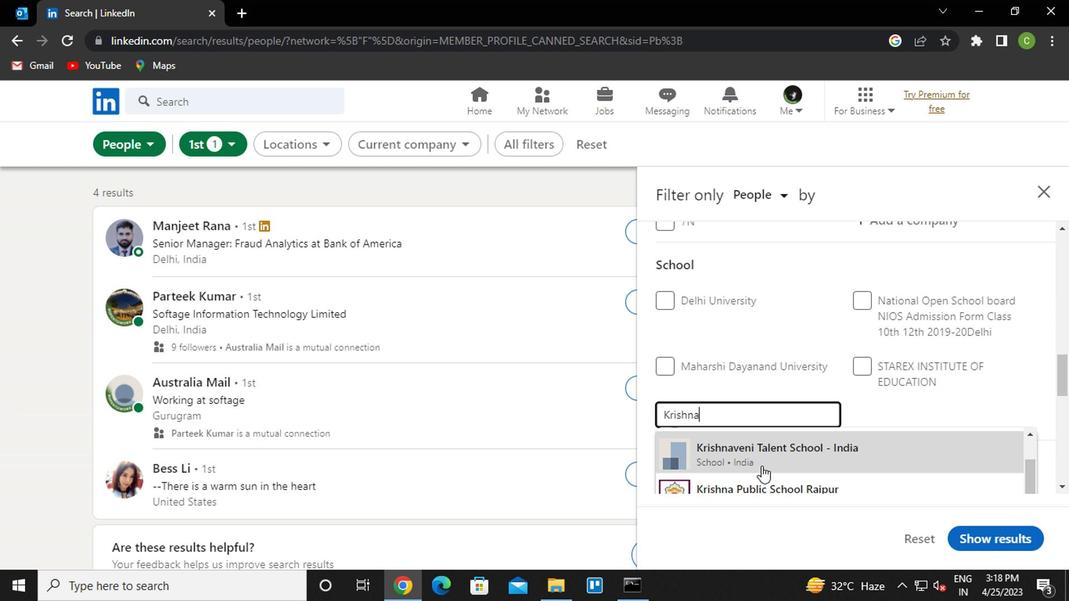 
Action: Mouse moved to (768, 456)
Screenshot: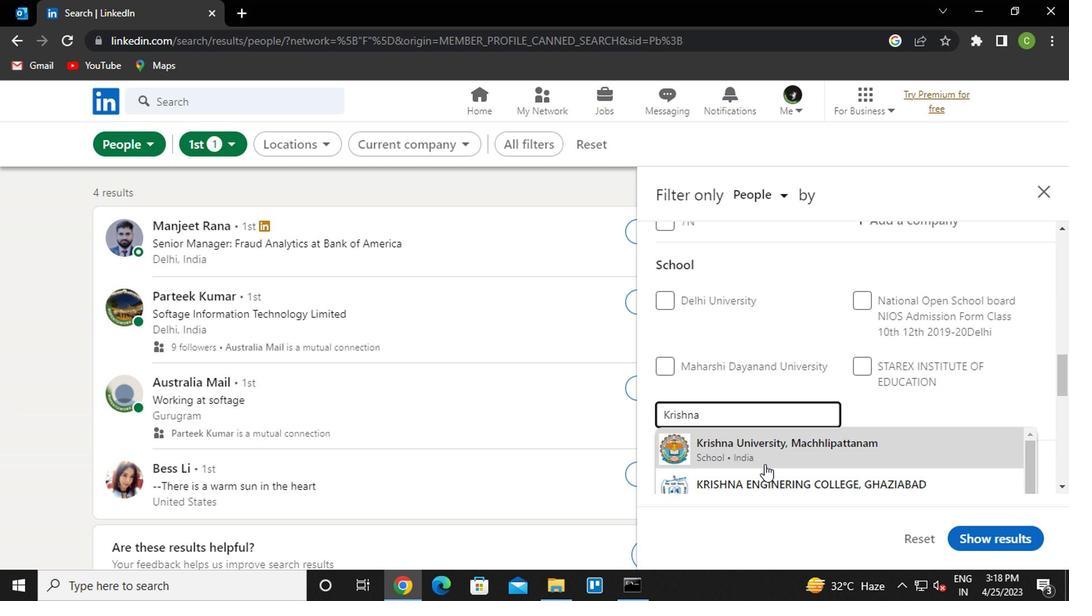 
Action: Mouse scrolled (768, 455) with delta (0, -1)
Screenshot: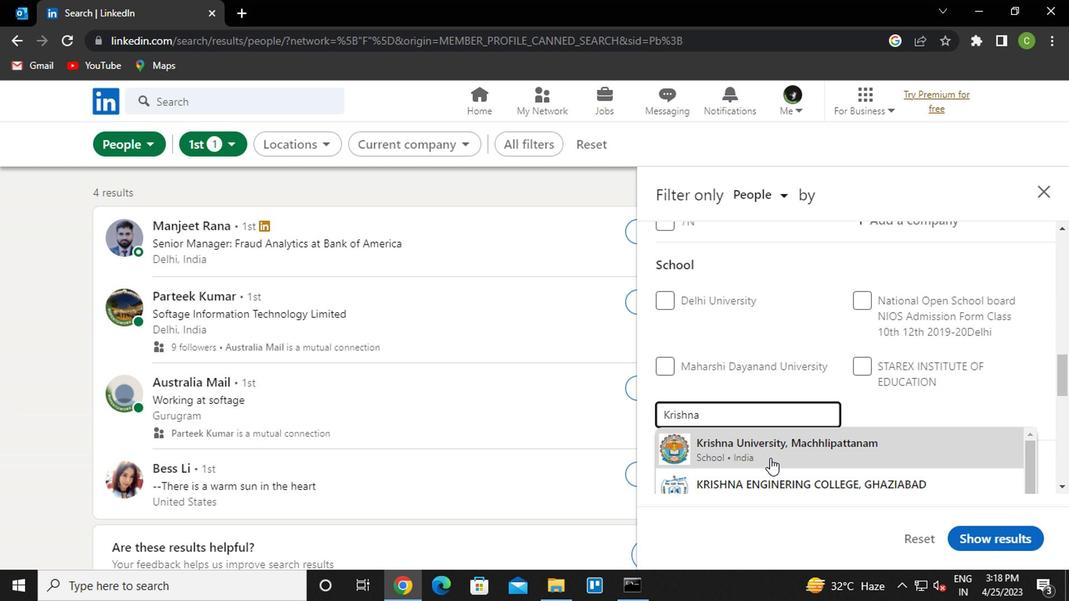 
Action: Mouse moved to (782, 481)
Screenshot: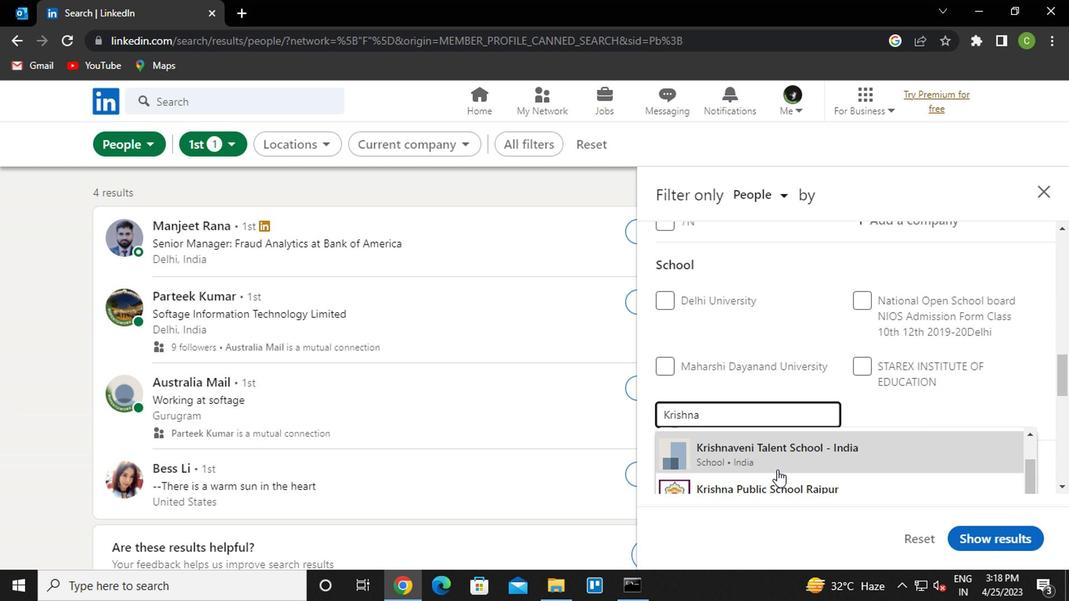 
Action: Mouse scrolled (782, 480) with delta (0, 0)
Screenshot: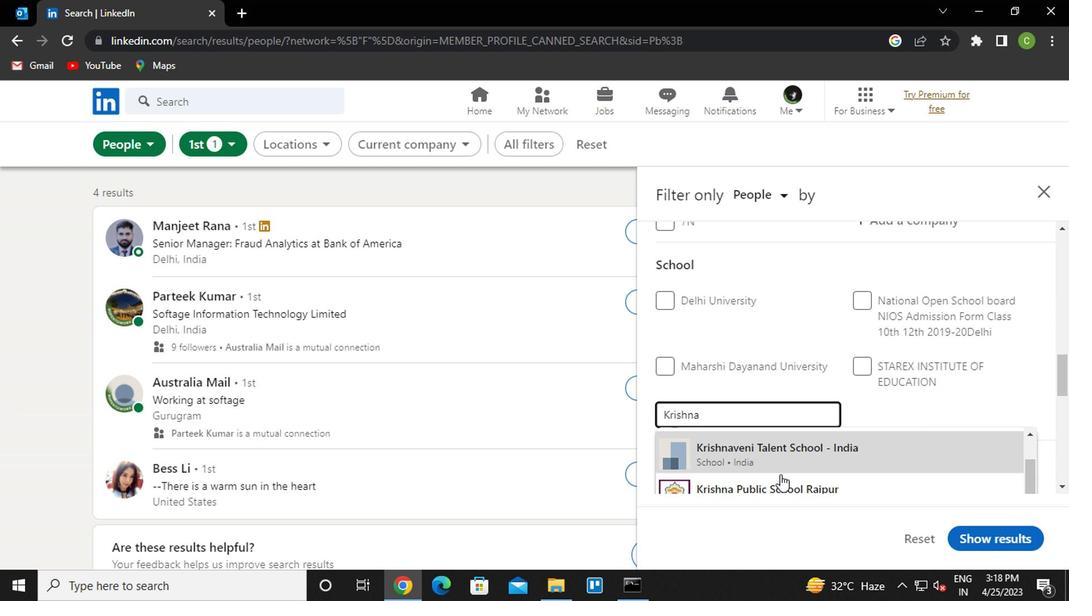 
Action: Mouse moved to (796, 459)
Screenshot: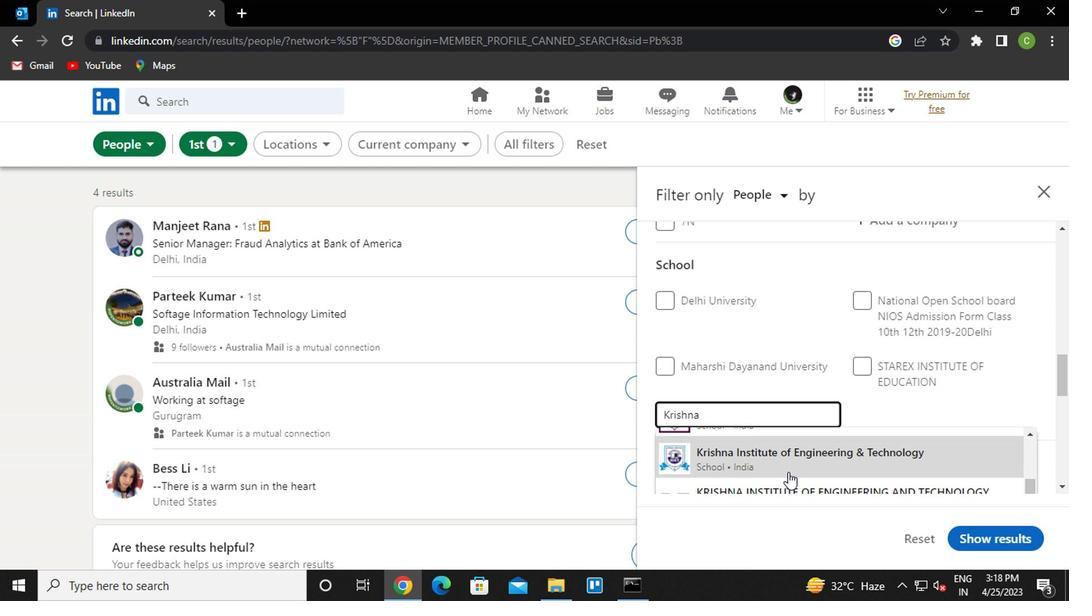 
Action: Mouse pressed left at (796, 459)
Screenshot: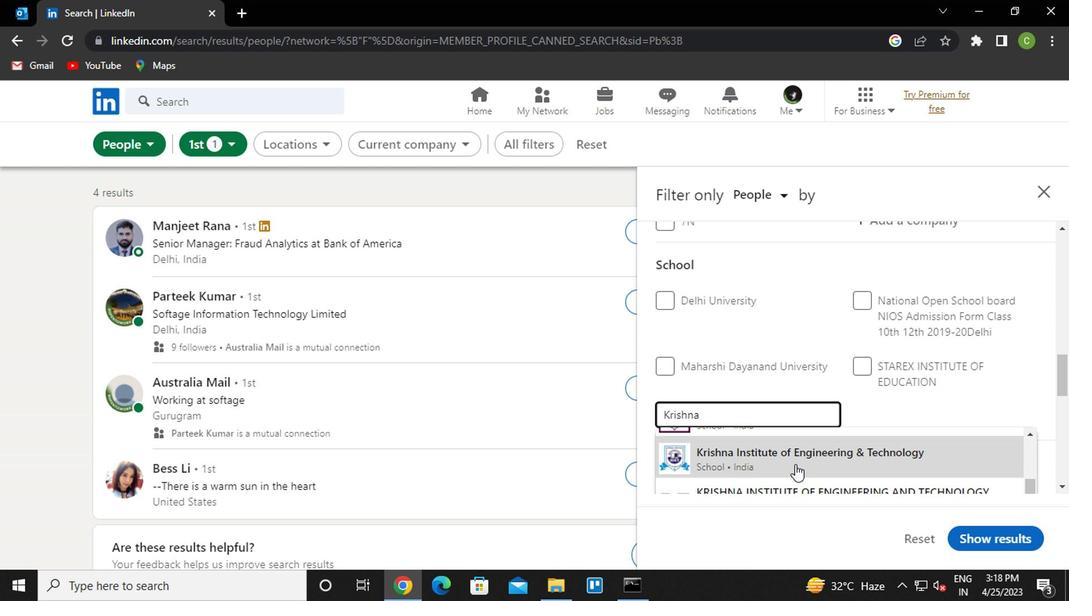 
Action: Mouse moved to (764, 391)
Screenshot: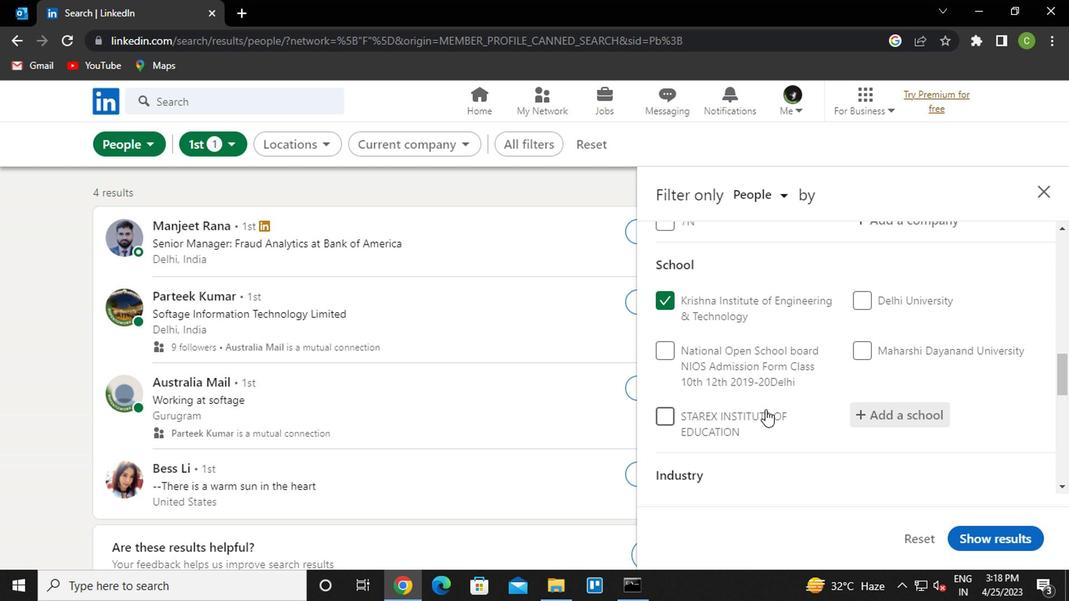 
Action: Mouse scrolled (764, 390) with delta (0, 0)
Screenshot: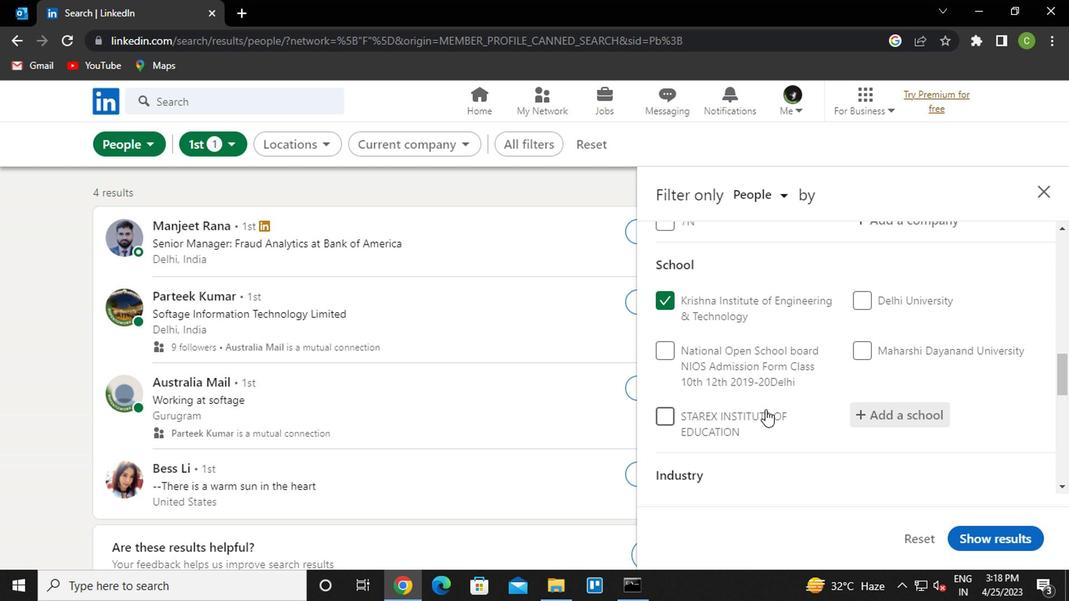 
Action: Mouse moved to (775, 368)
Screenshot: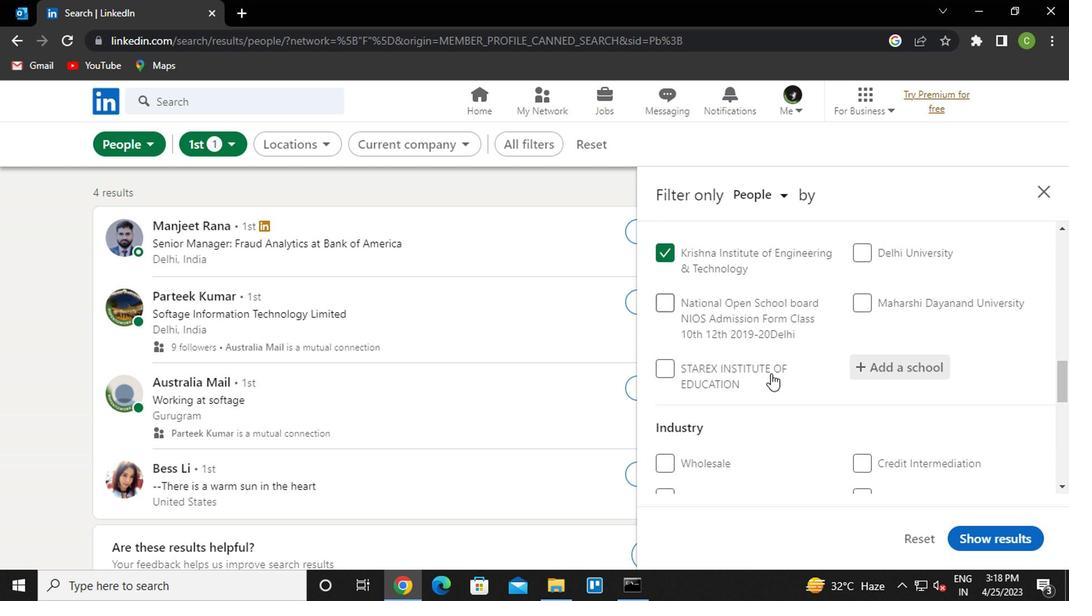 
Action: Mouse scrolled (775, 367) with delta (0, -1)
Screenshot: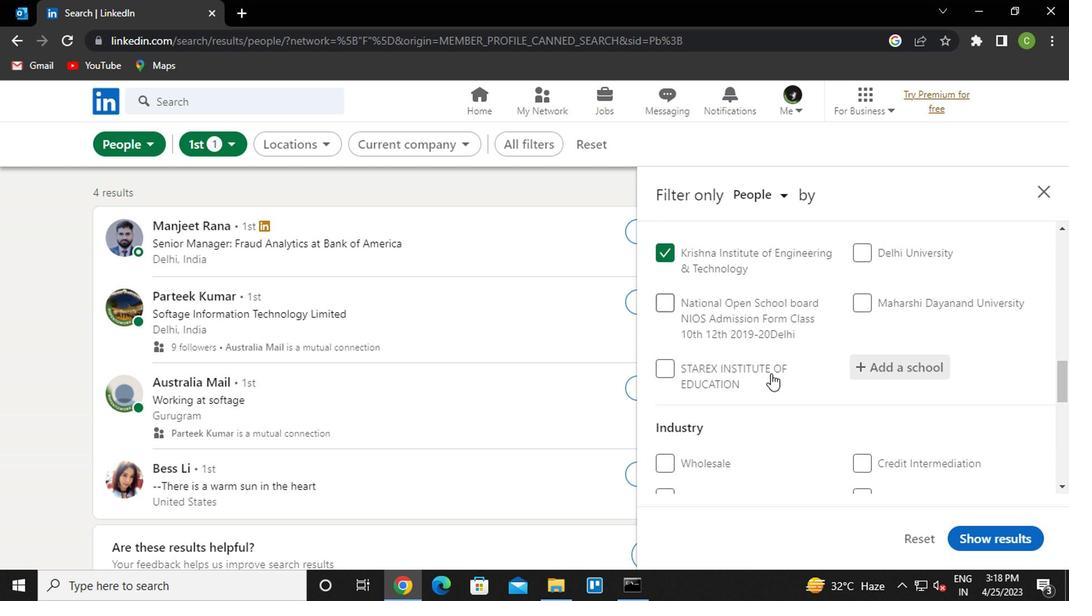
Action: Mouse moved to (764, 343)
Screenshot: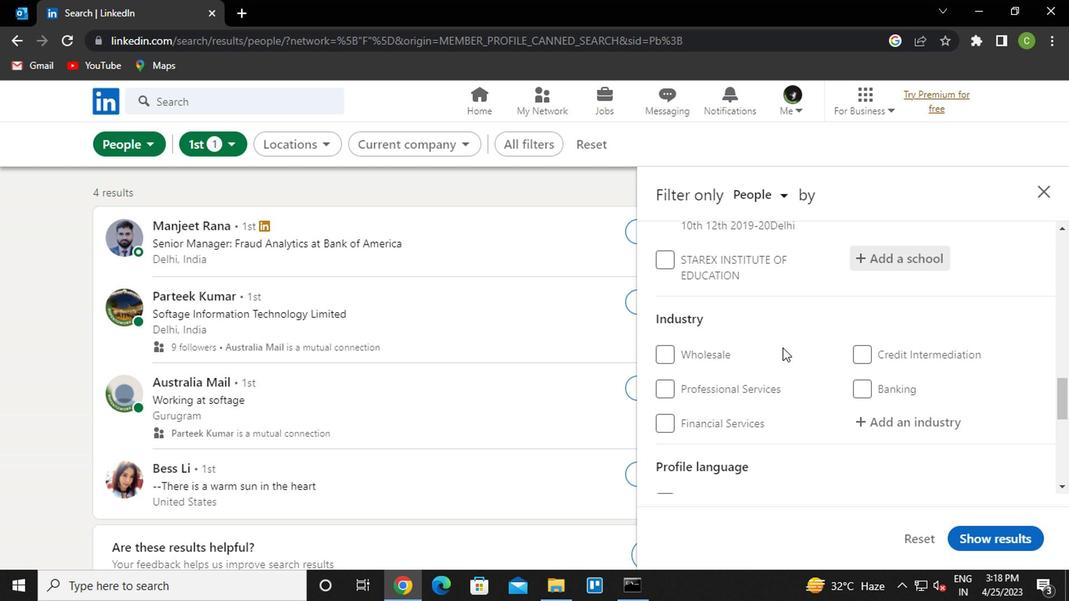 
Action: Mouse scrolled (764, 342) with delta (0, 0)
Screenshot: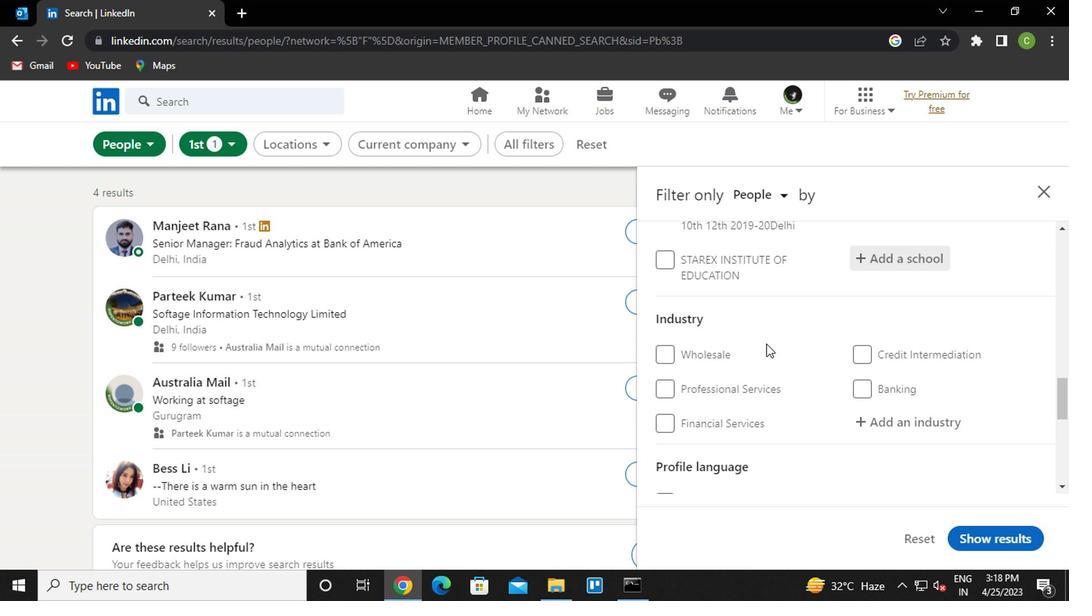 
Action: Mouse moved to (921, 346)
Screenshot: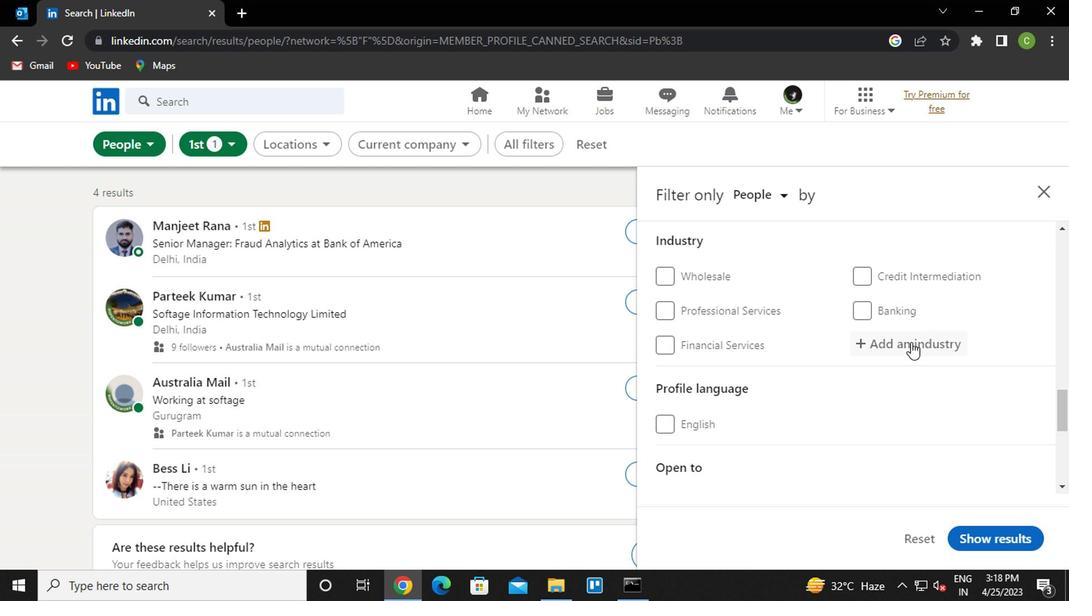
Action: Mouse pressed left at (921, 346)
Screenshot: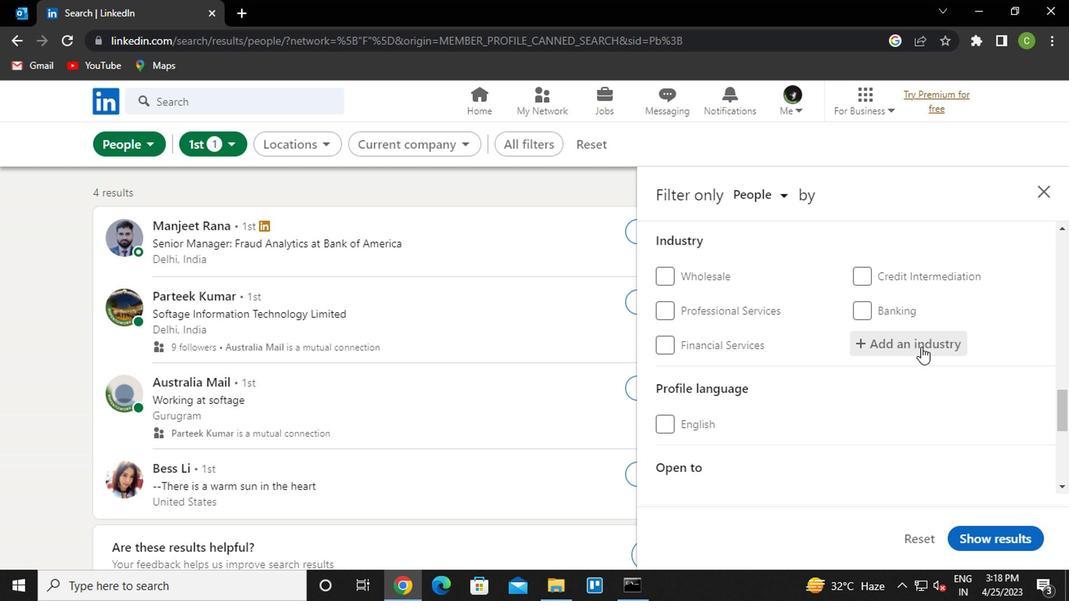 
Action: Key pressed <Key.caps_lock>m<Key.caps_lock>etalworking<Key.down><Key.enter>
Screenshot: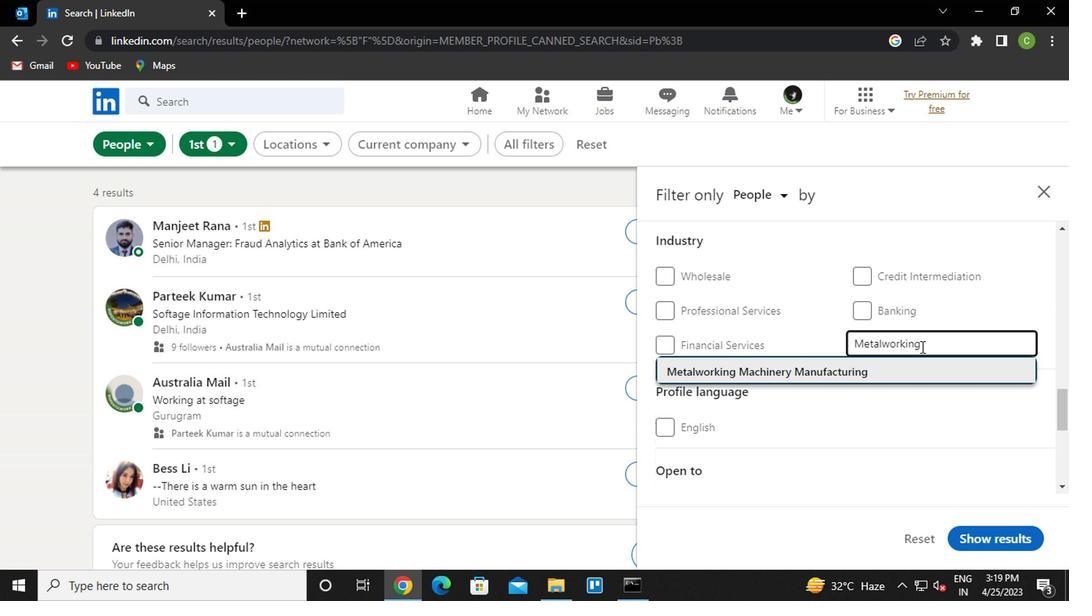 
Action: Mouse moved to (871, 343)
Screenshot: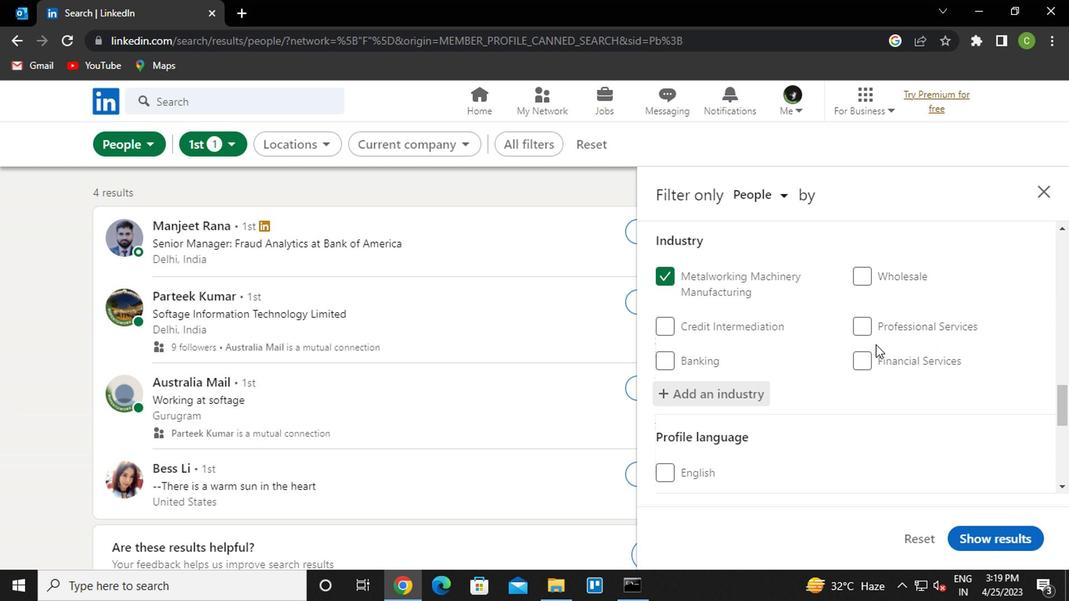 
Action: Mouse scrolled (871, 343) with delta (0, 0)
Screenshot: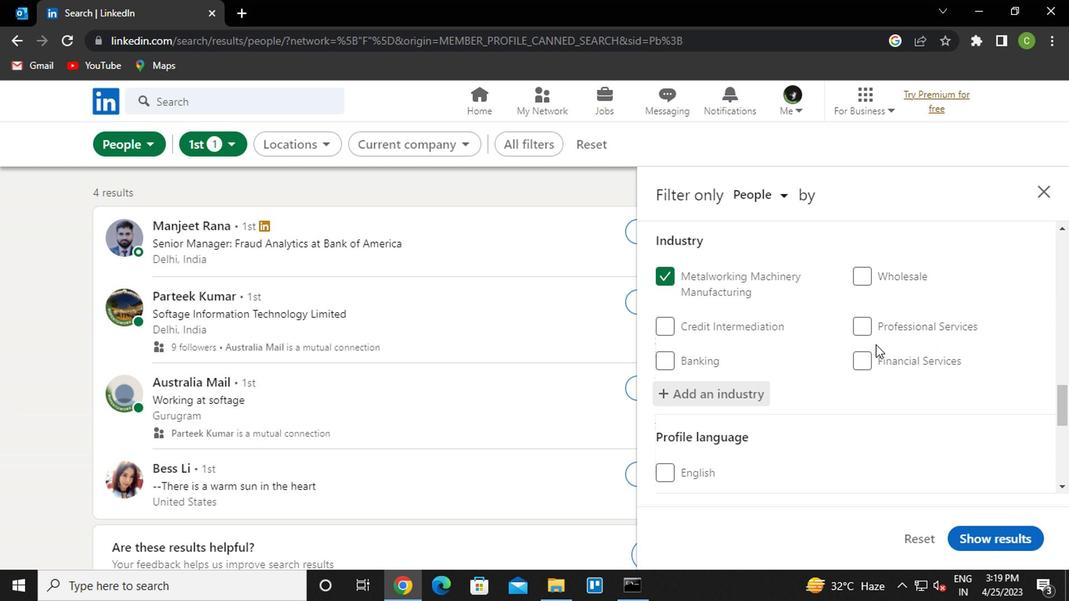 
Action: Mouse moved to (868, 346)
Screenshot: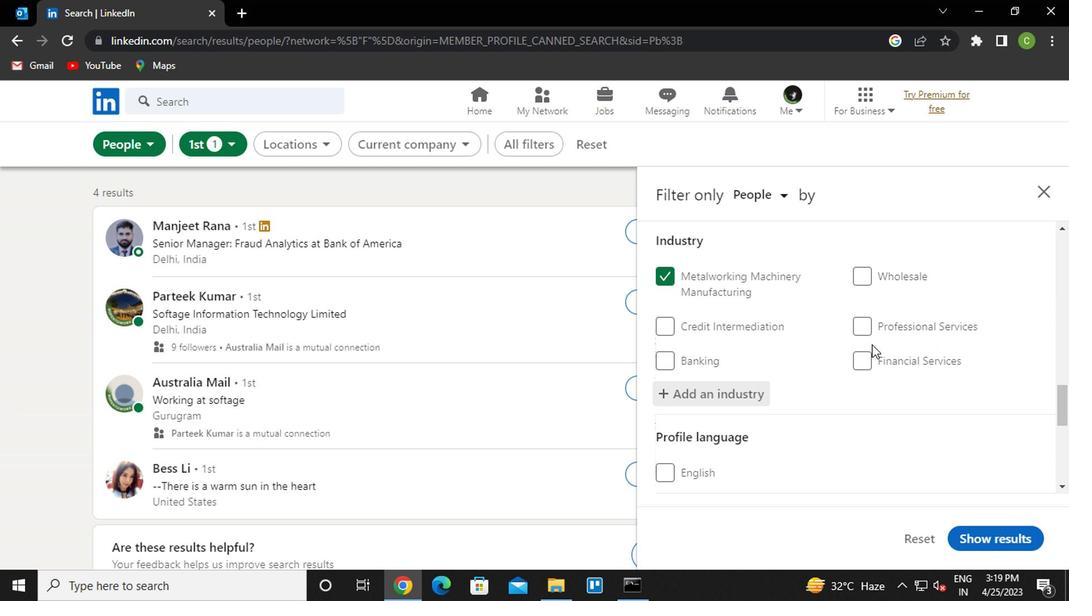 
Action: Mouse scrolled (868, 345) with delta (0, -1)
Screenshot: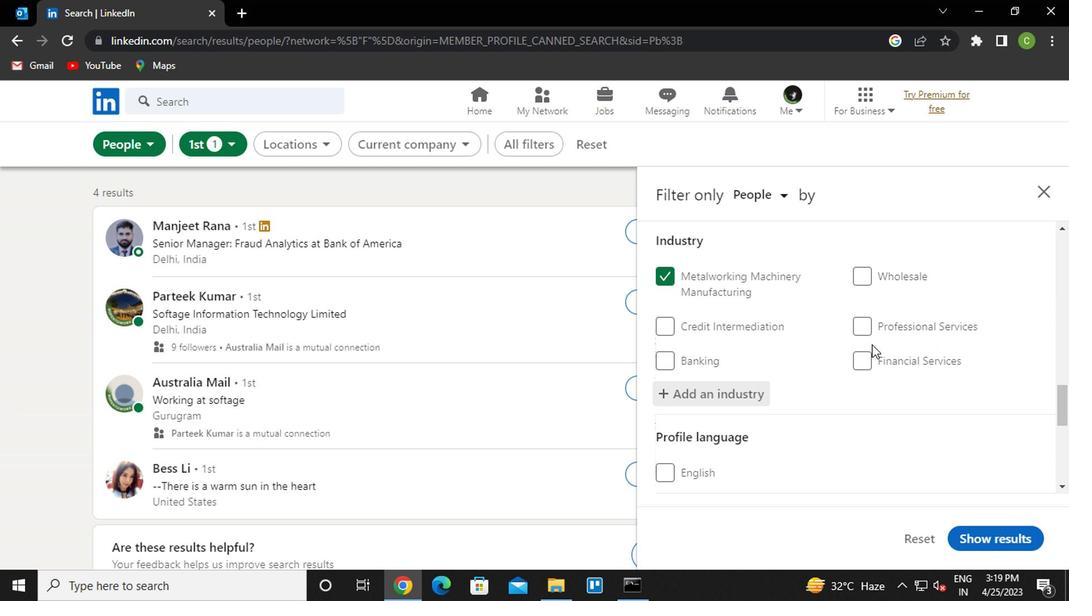 
Action: Mouse moved to (841, 343)
Screenshot: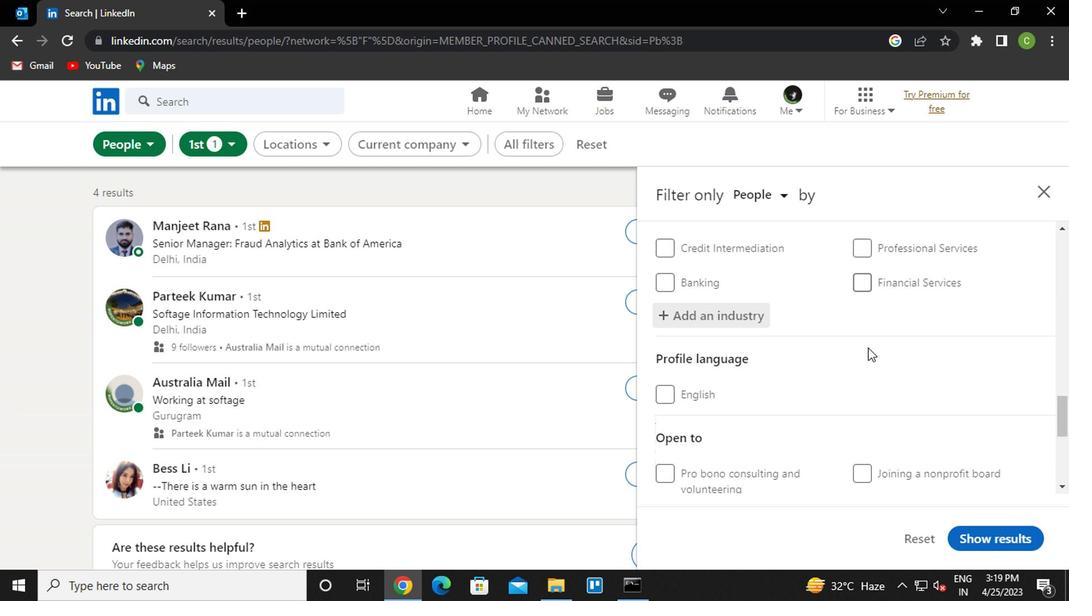 
Action: Mouse scrolled (841, 343) with delta (0, 0)
Screenshot: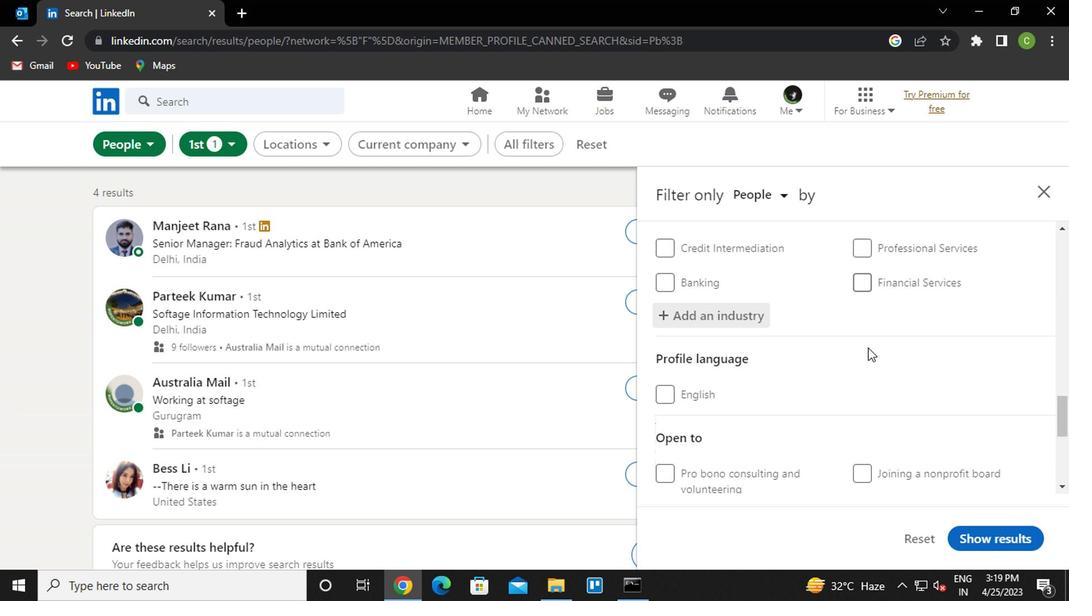 
Action: Mouse moved to (726, 402)
Screenshot: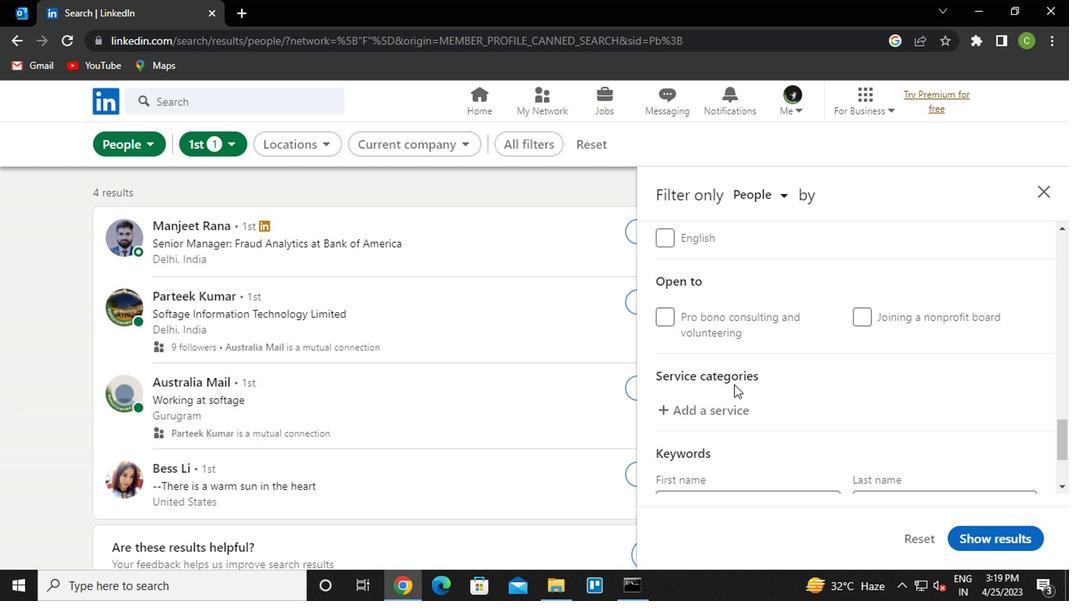 
Action: Mouse pressed left at (726, 402)
Screenshot: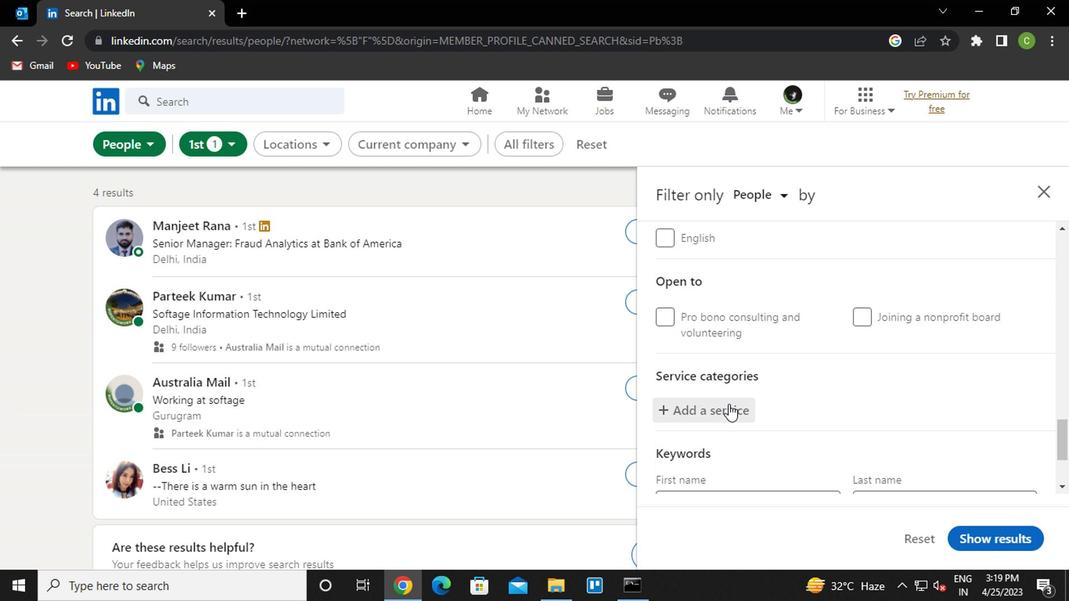 
Action: Key pressed <Key.caps_lock>s<Key.caps_lock>ervie<Key.space><Key.backspace><Key.backspace>ce<Key.space><Key.backspace><Key.backspace><Key.backspace><Key.backspace><Key.backspace><Key.backspace><Key.backspace><Key.backspace><Key.backspace><Key.backspace><Key.backspace><Key.backspace><Key.caps_lock>e<Key.caps_lock>ngine<Key.space>o<Key.down><Key.enter>
Screenshot: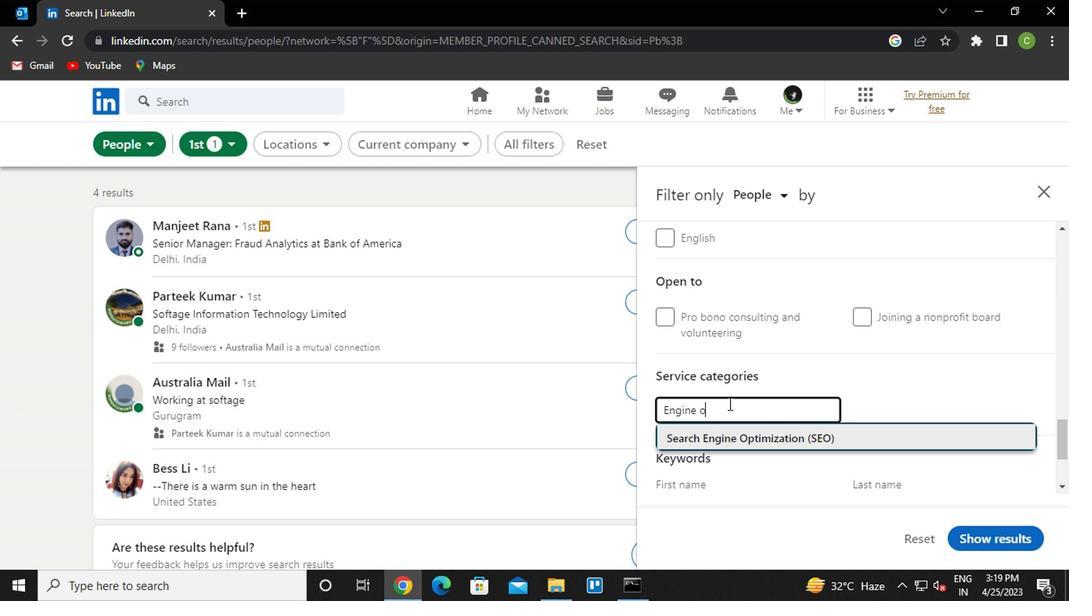 
Action: Mouse moved to (656, 411)
Screenshot: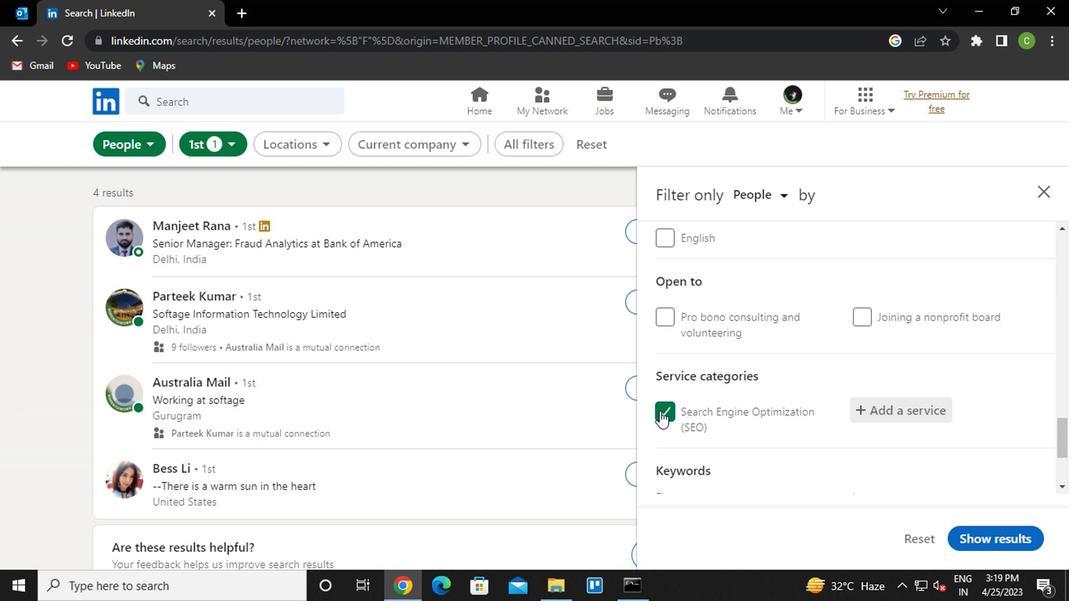 
Action: Mouse pressed left at (656, 411)
Screenshot: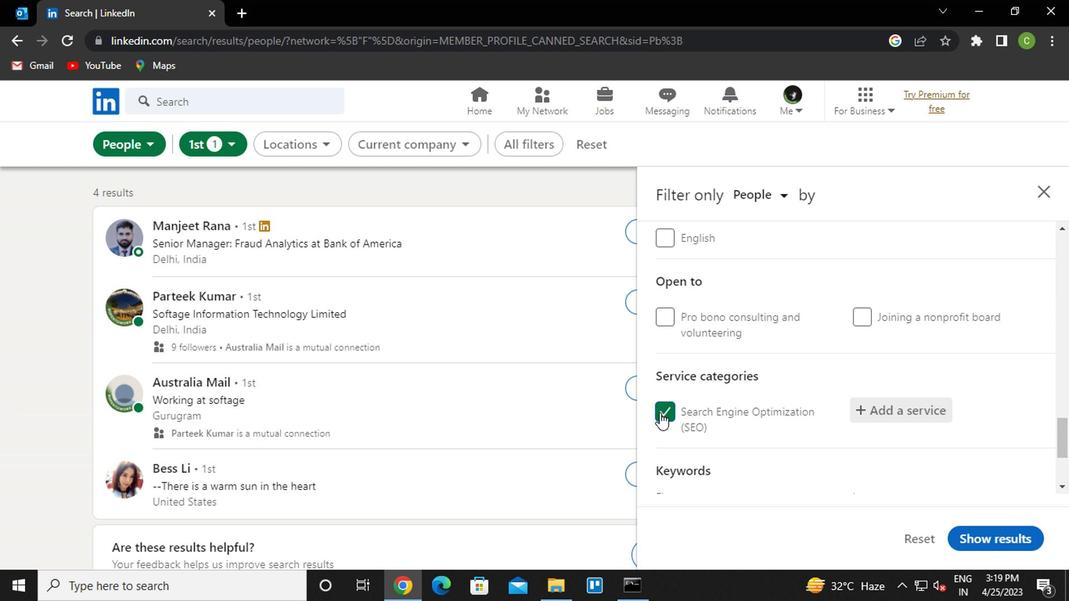 
Action: Mouse moved to (894, 416)
Screenshot: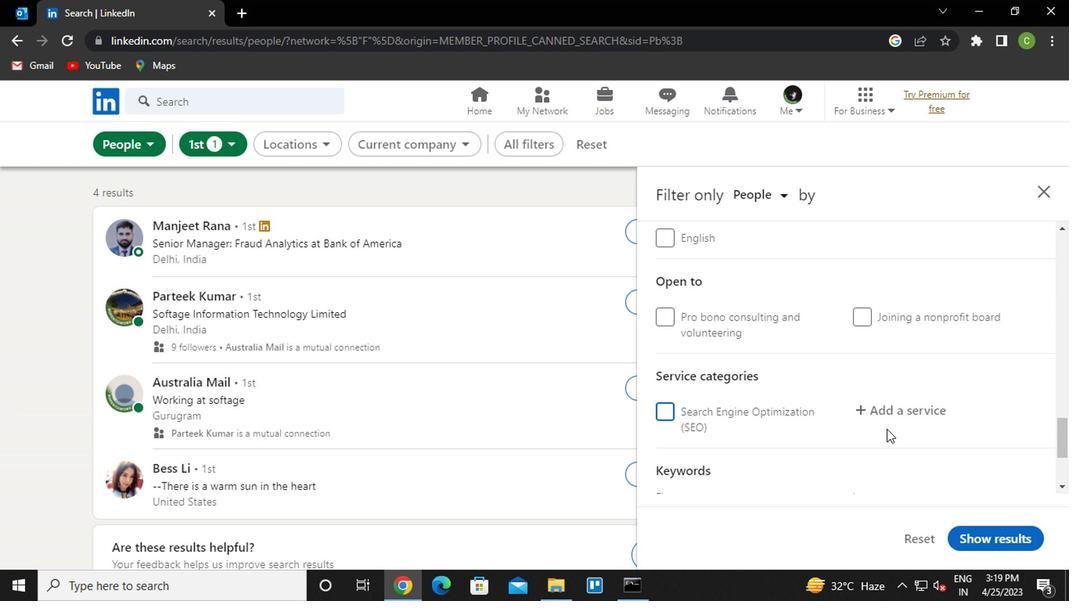 
Action: Mouse pressed left at (894, 416)
Screenshot: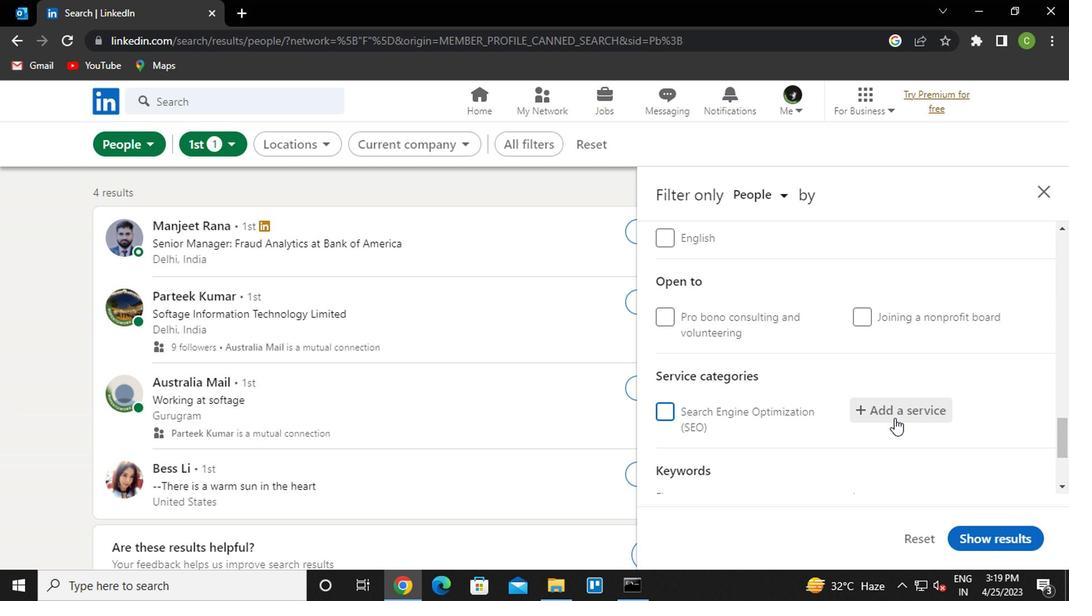 
Action: Key pressed <Key.caps_lock>r<Key.caps_lock>Etirement
Screenshot: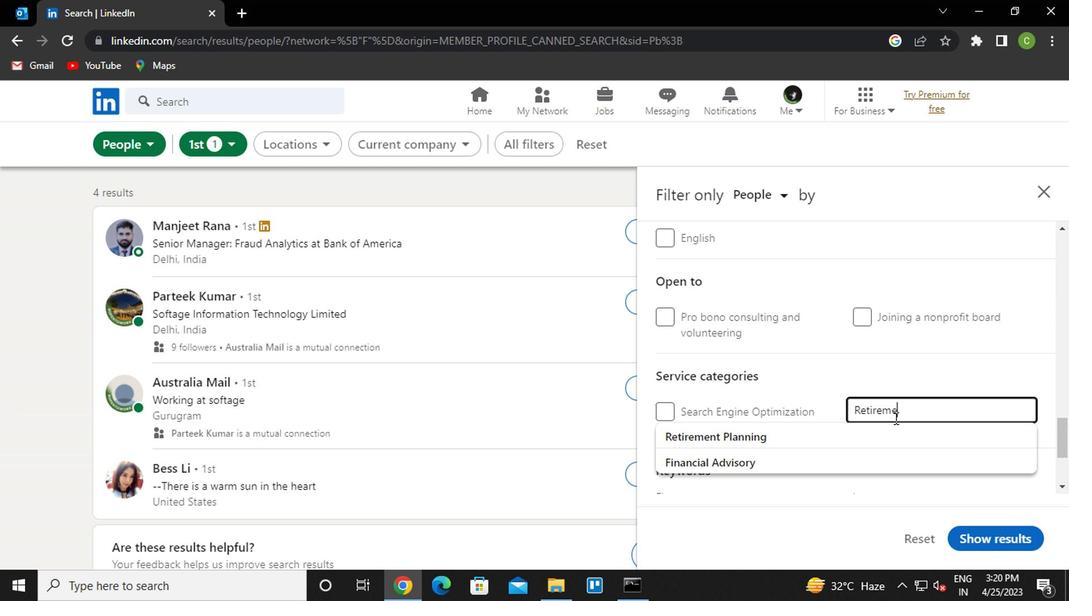 
Action: Mouse moved to (834, 433)
Screenshot: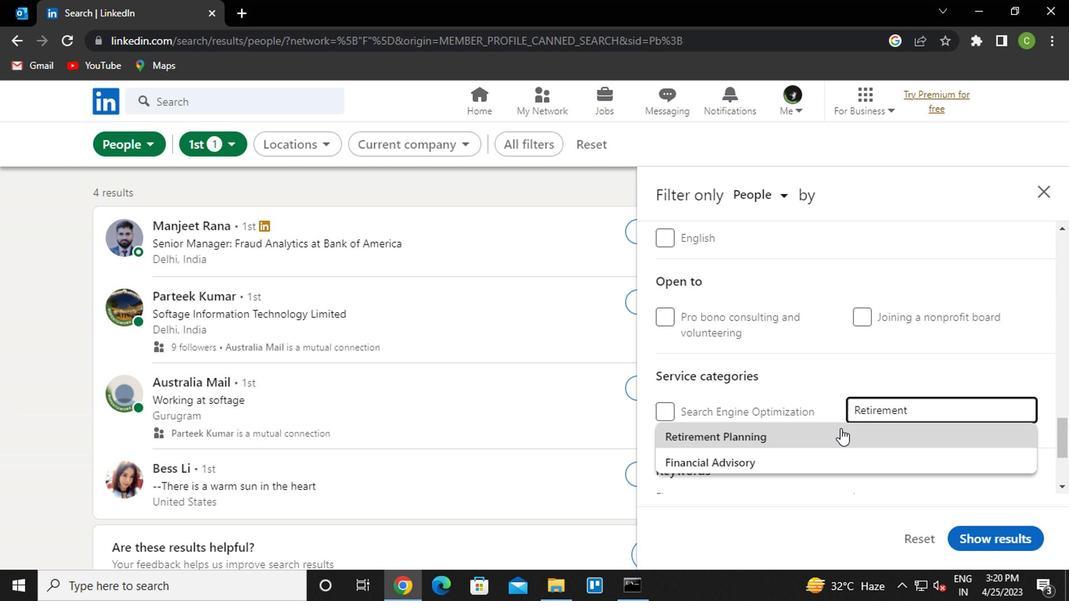 
Action: Mouse pressed left at (834, 433)
Screenshot: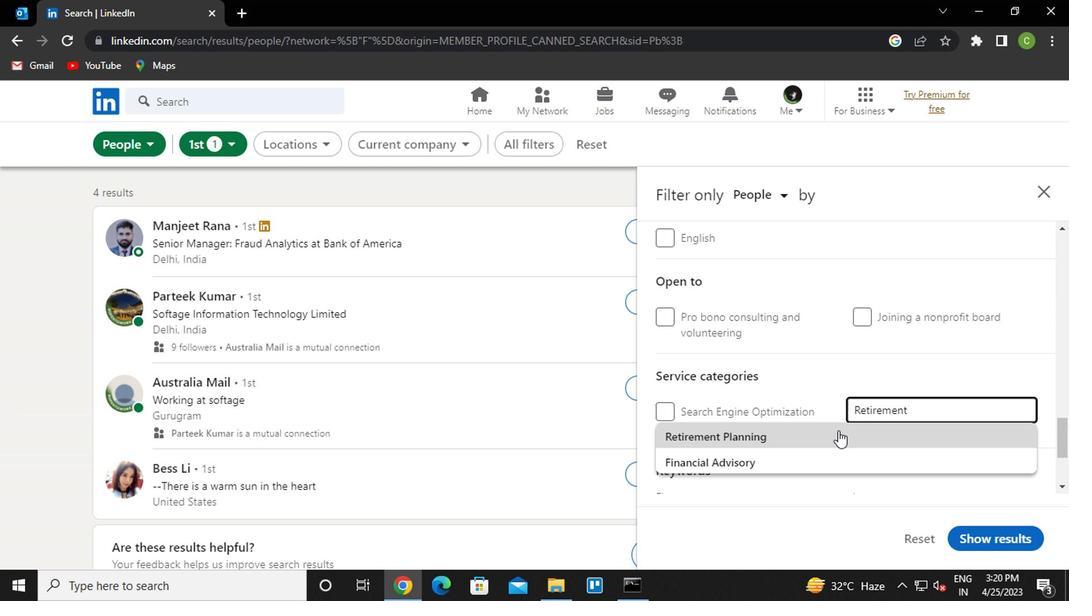 
Action: Mouse scrolled (834, 432) with delta (0, -1)
Screenshot: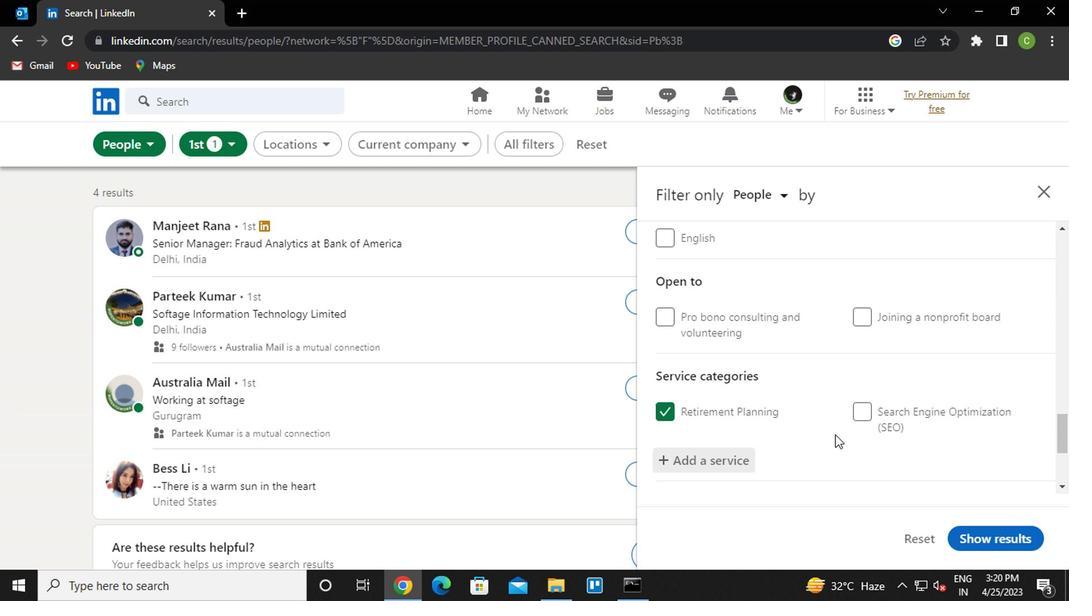
Action: Mouse moved to (822, 435)
Screenshot: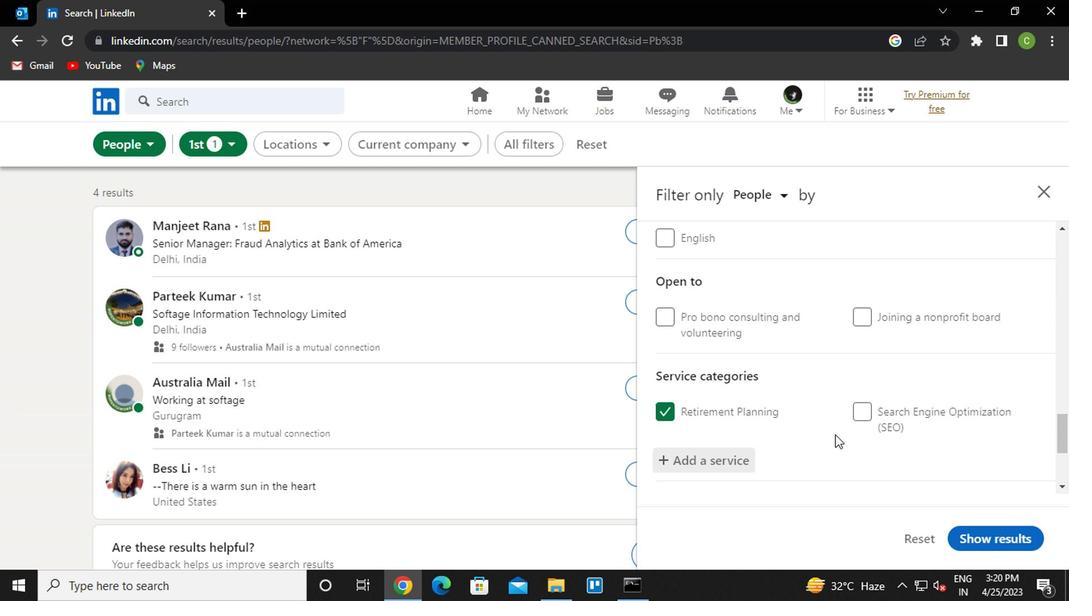 
Action: Mouse scrolled (822, 434) with delta (0, -1)
Screenshot: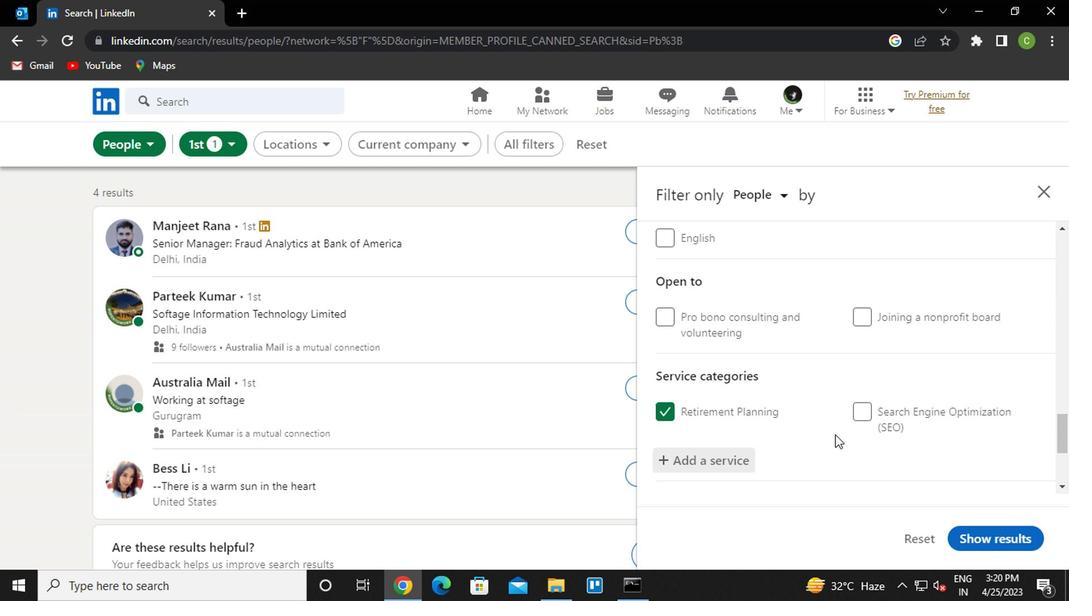 
Action: Mouse moved to (809, 433)
Screenshot: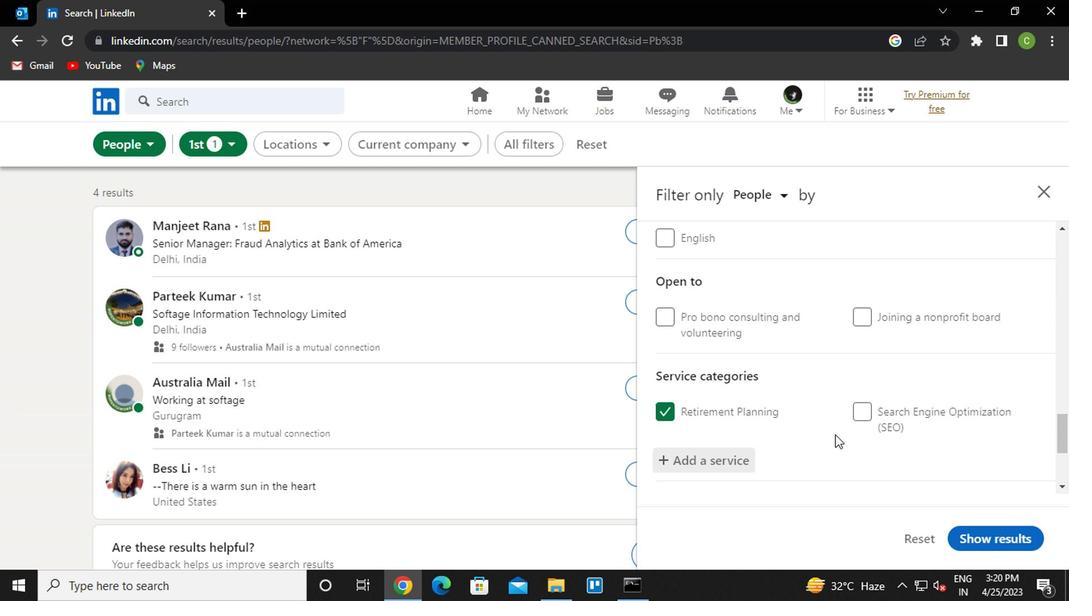 
Action: Mouse scrolled (809, 432) with delta (0, -1)
Screenshot: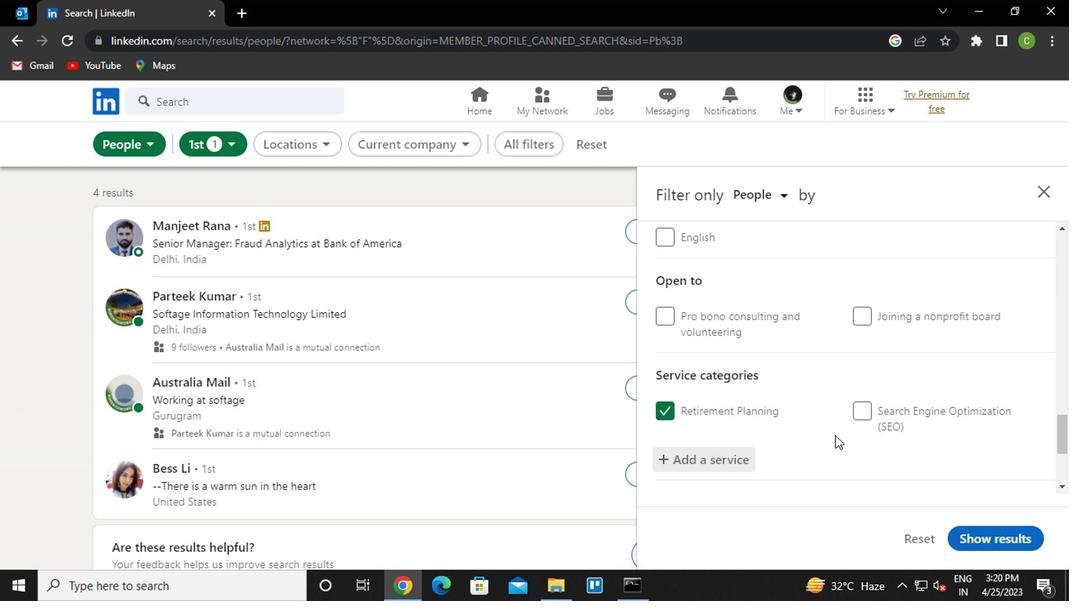 
Action: Mouse moved to (738, 419)
Screenshot: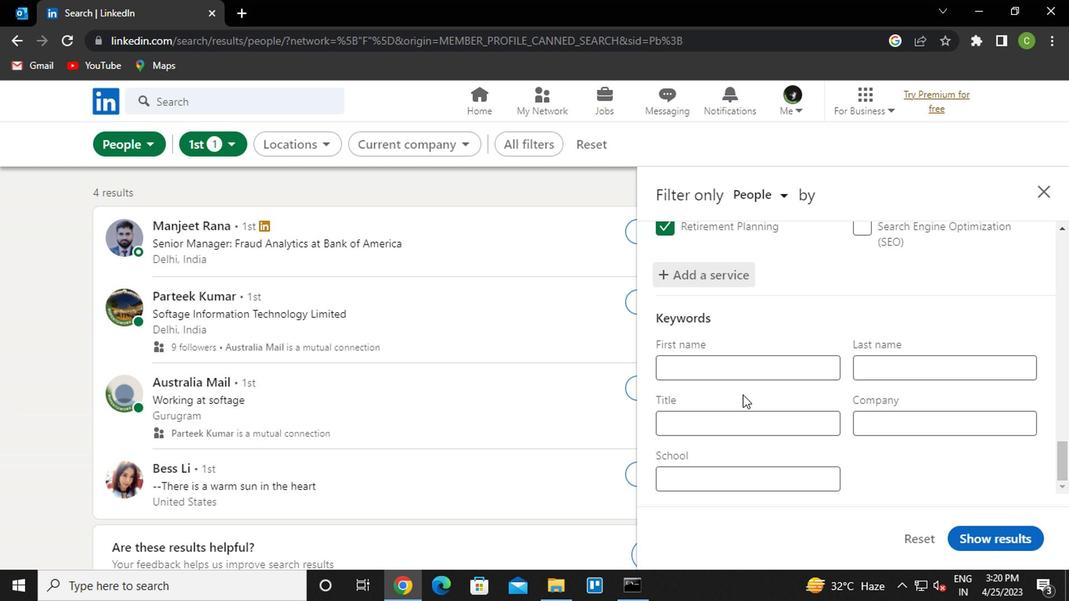 
Action: Mouse pressed left at (738, 419)
Screenshot: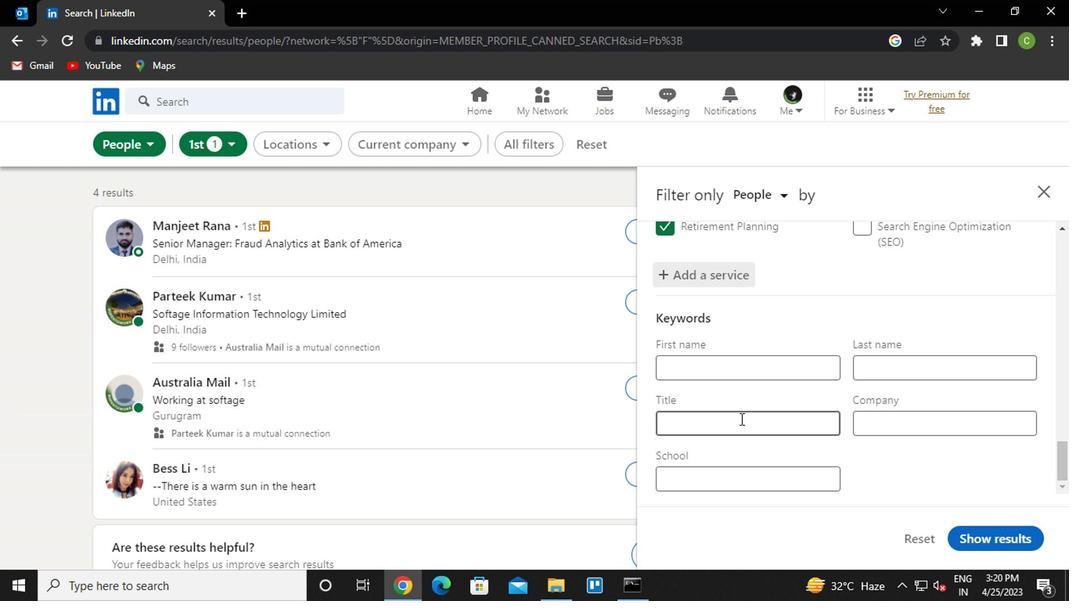 
Action: Key pressed <Key.caps_lock>t<Key.caps_lock>eaching<Key.space>assistant
Screenshot: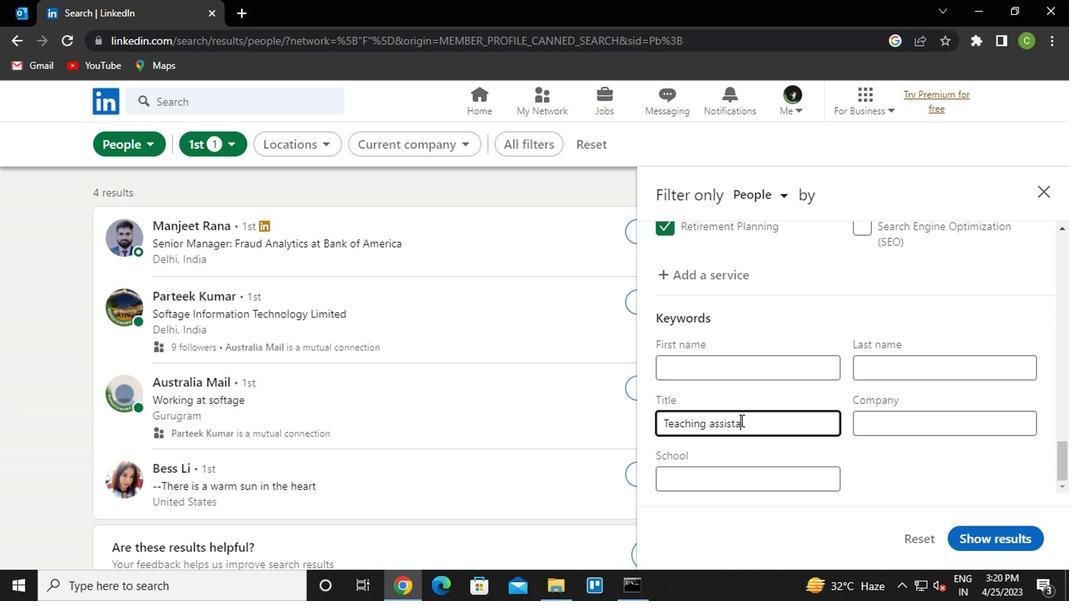 
Action: Mouse moved to (992, 530)
Screenshot: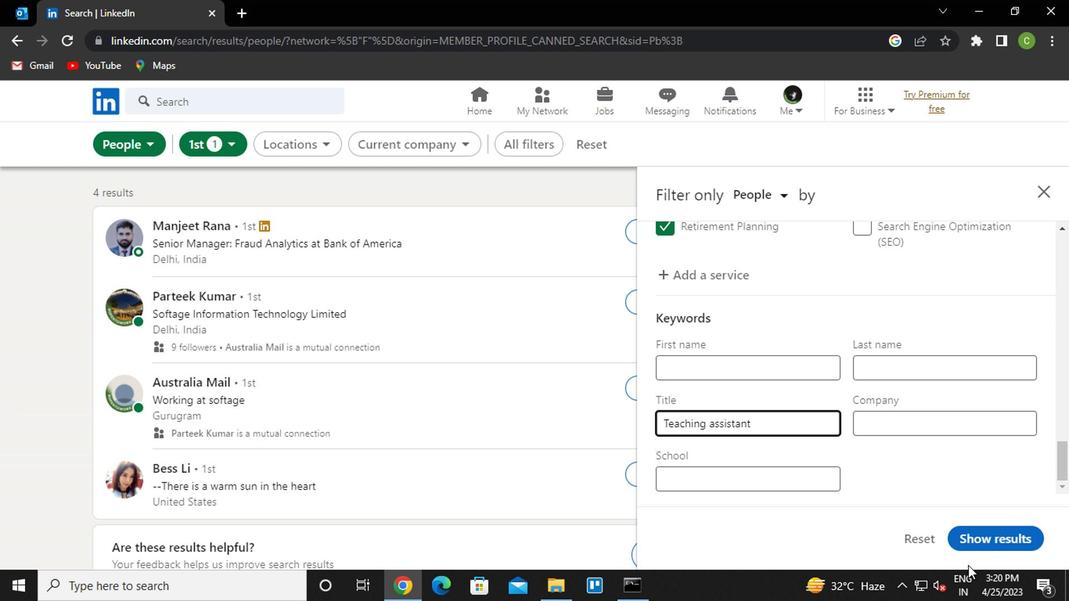 
Action: Mouse pressed left at (992, 530)
Screenshot: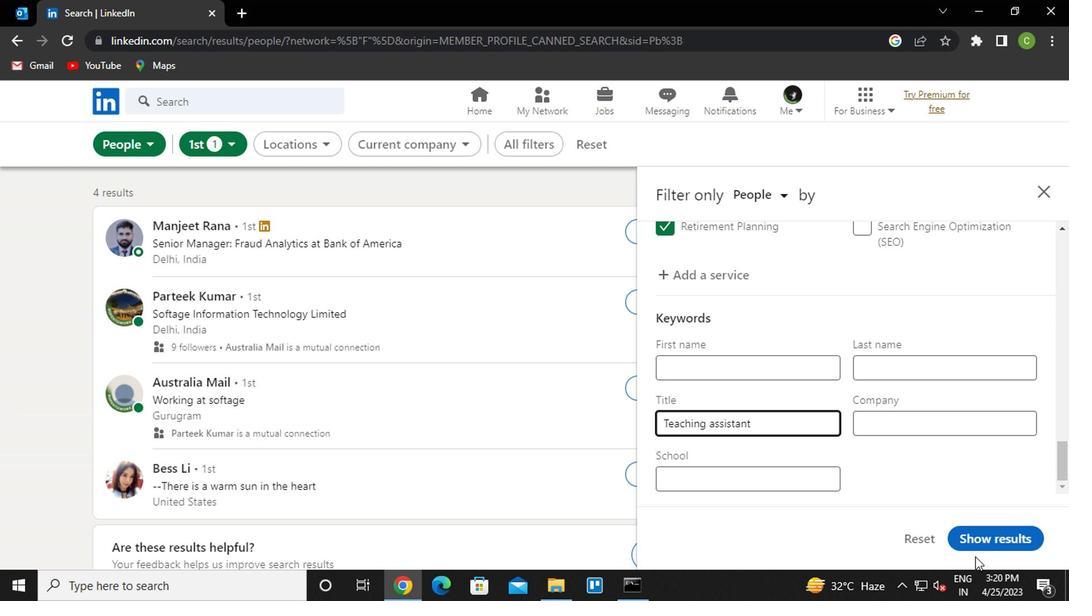 
Action: Mouse moved to (529, 520)
Screenshot: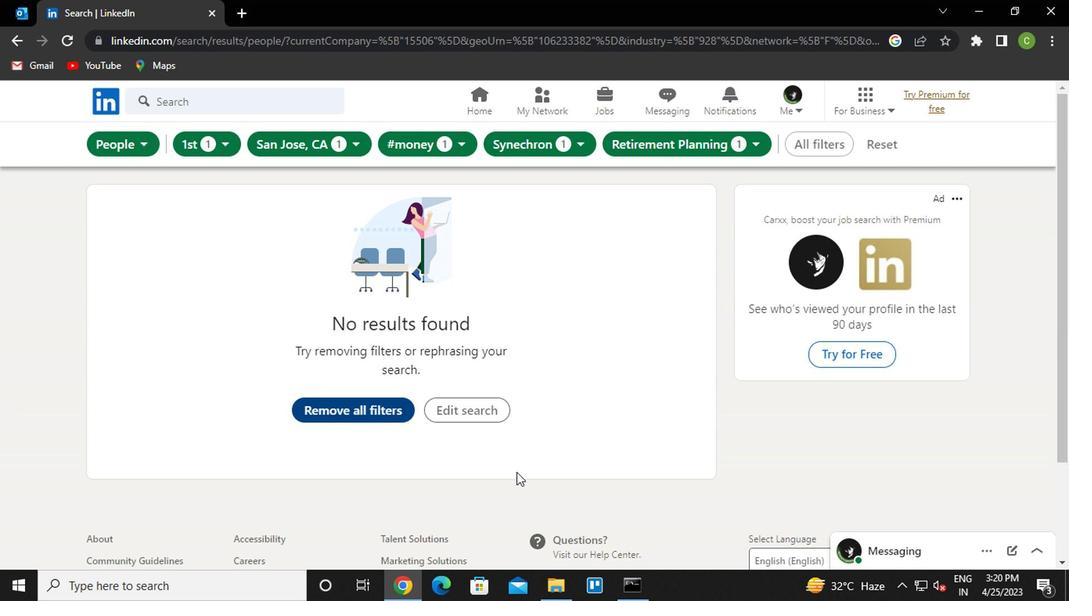 
Action: Key pressed <Key.f8>
Screenshot: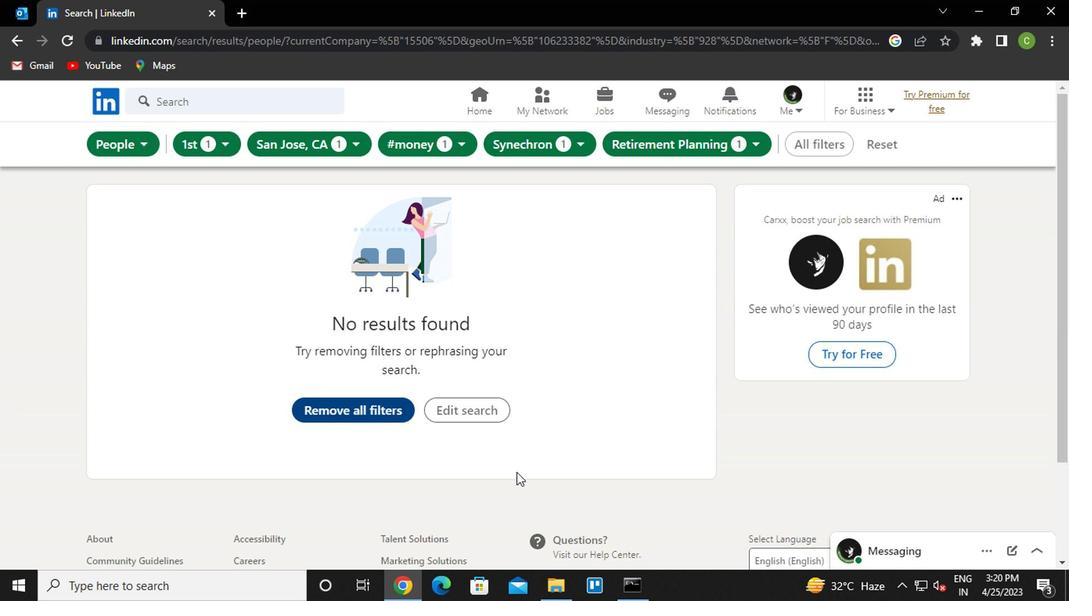 
